 Task: Search one way flight ticket for 1 adult, 5 children, 2 infants in seat and 1 infant on lap in first from Aspen: Aspen/pitkin County Airport (sardy Field) to Riverton: Central Wyoming Regional Airport (was Riverton Regional) on 5-4-2023. Choice of flights is Frontier. Number of bags: 7 checked bags. Price is upto 77000. Outbound departure time preference is 20:15.
Action: Mouse moved to (318, 301)
Screenshot: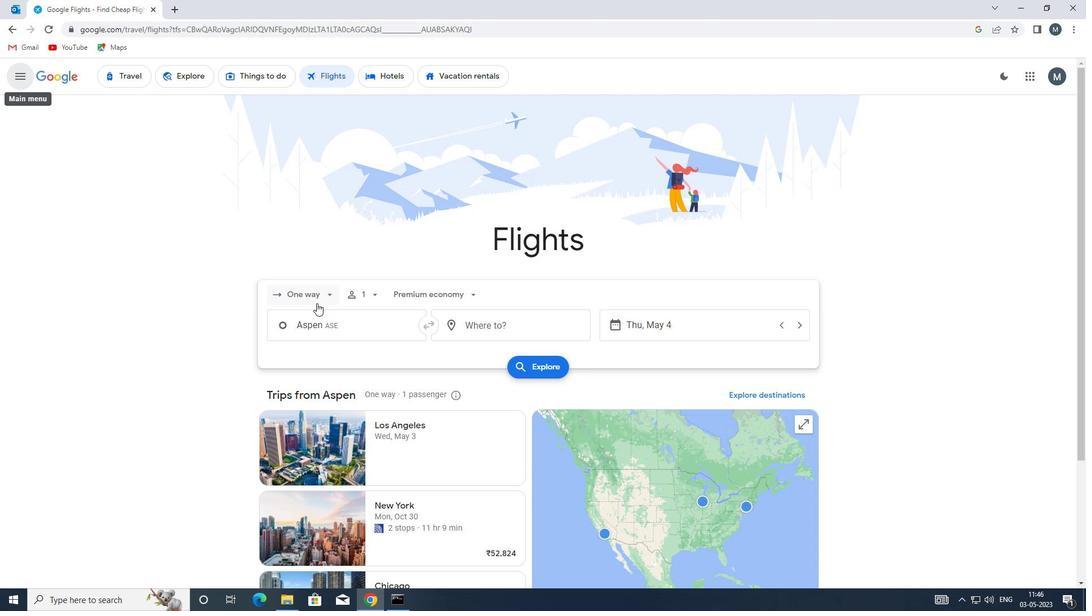 
Action: Mouse pressed left at (318, 301)
Screenshot: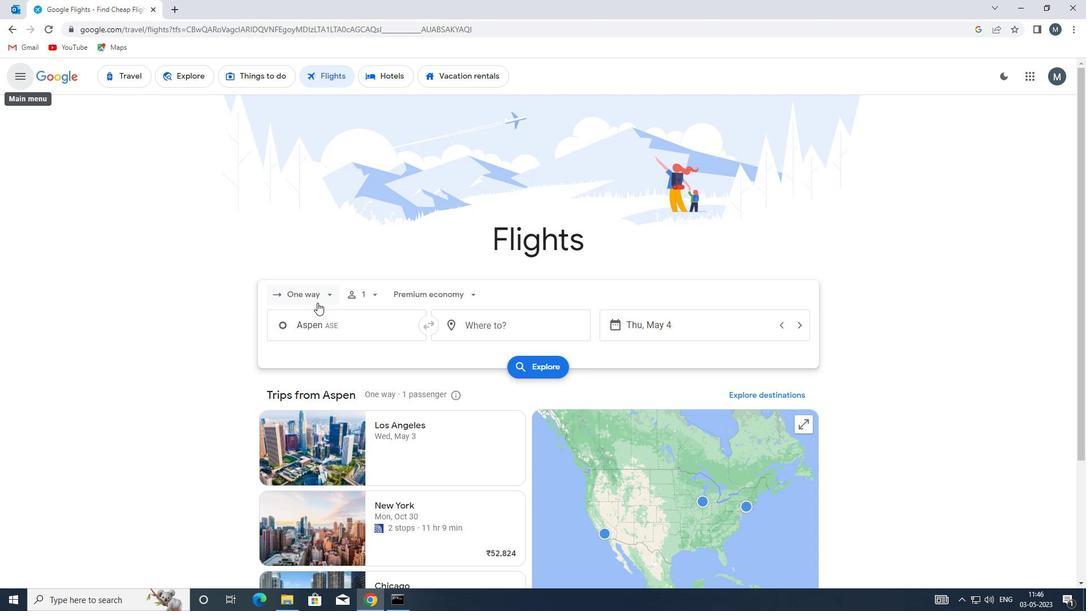 
Action: Mouse moved to (322, 349)
Screenshot: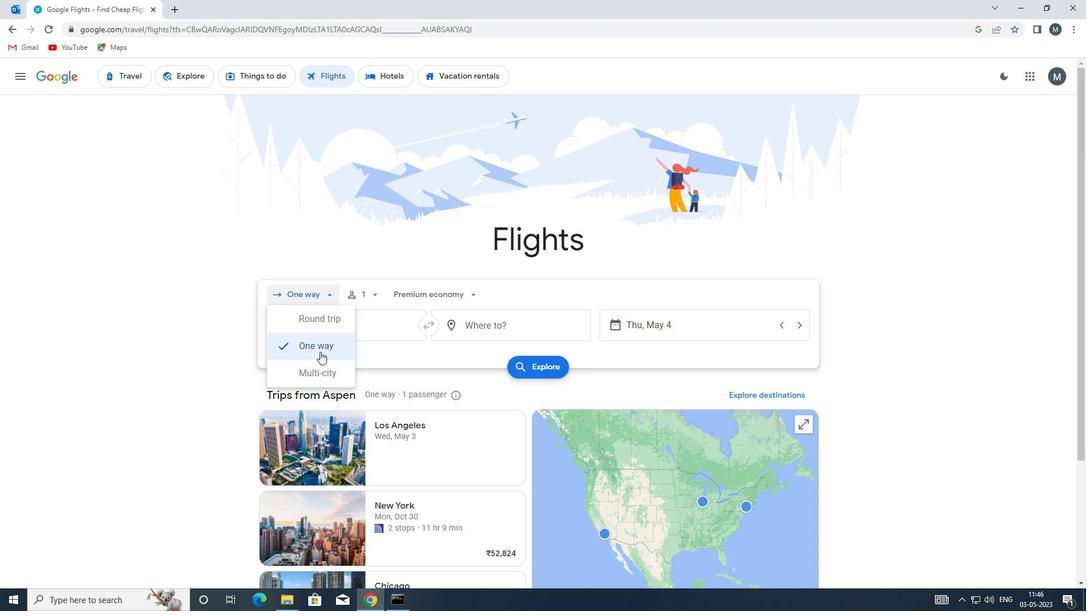 
Action: Mouse pressed left at (322, 349)
Screenshot: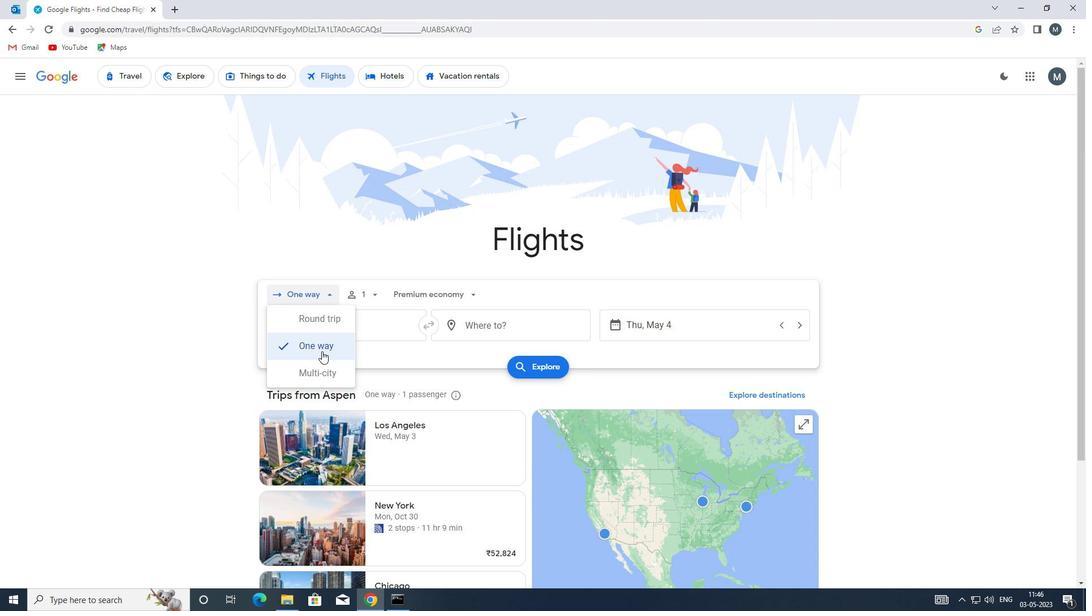 
Action: Mouse moved to (369, 296)
Screenshot: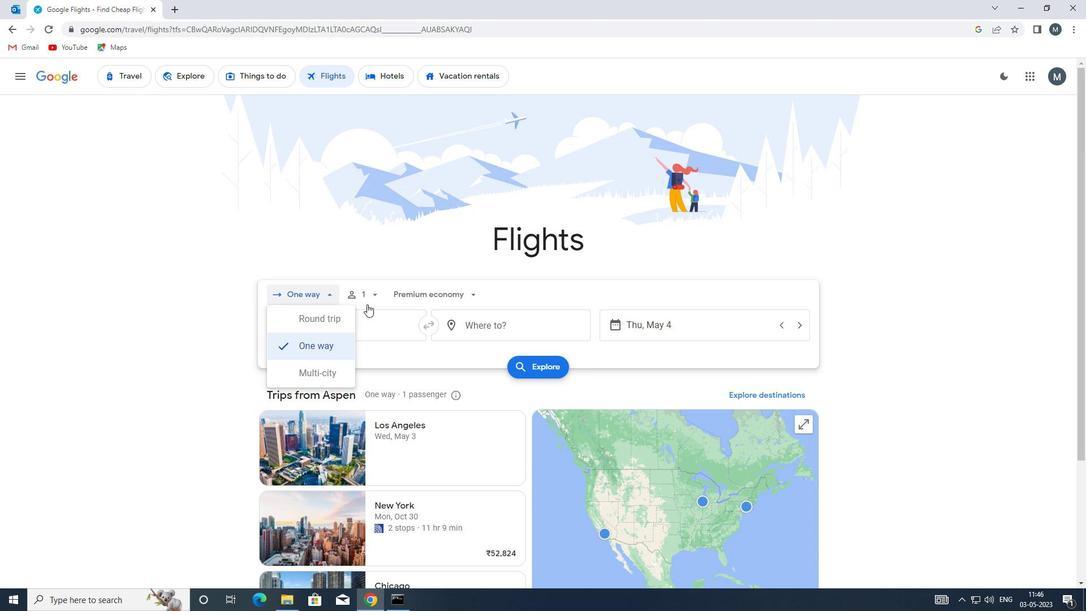 
Action: Mouse pressed left at (369, 296)
Screenshot: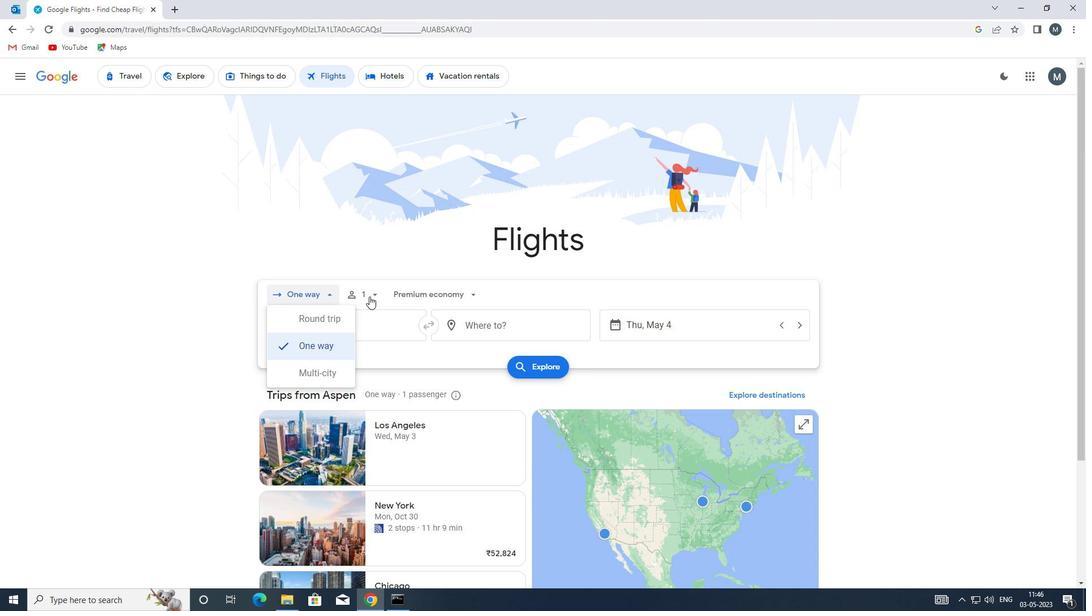 
Action: Mouse moved to (462, 354)
Screenshot: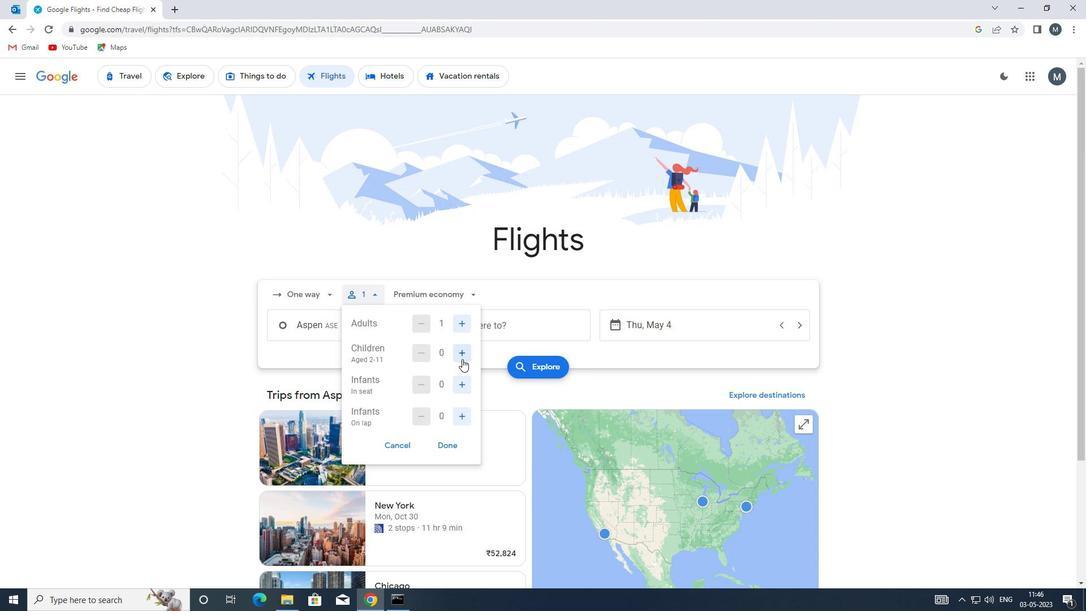 
Action: Mouse pressed left at (462, 354)
Screenshot: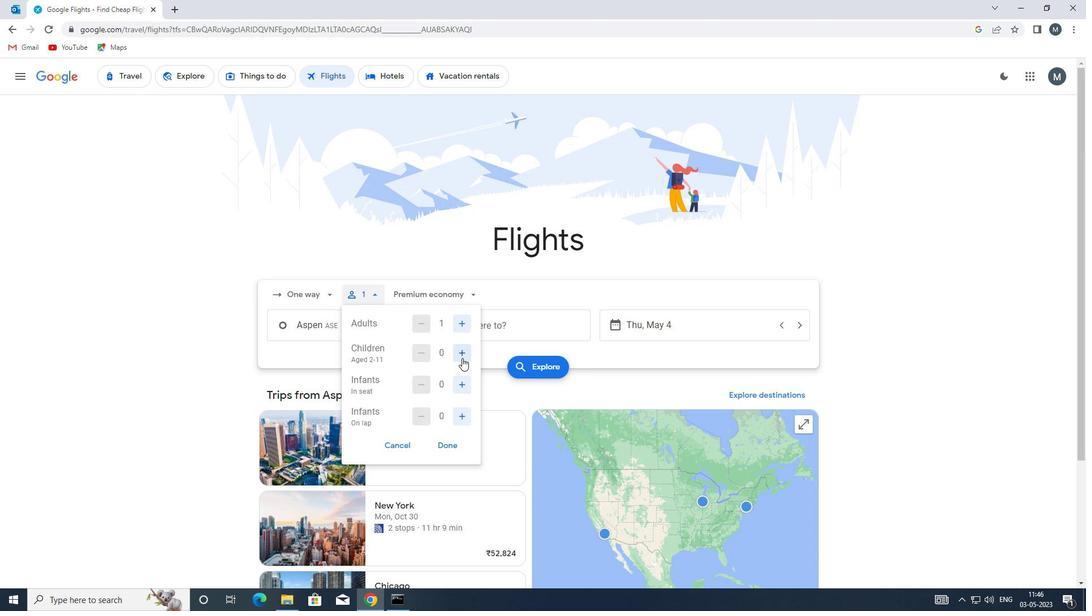 
Action: Mouse pressed left at (462, 354)
Screenshot: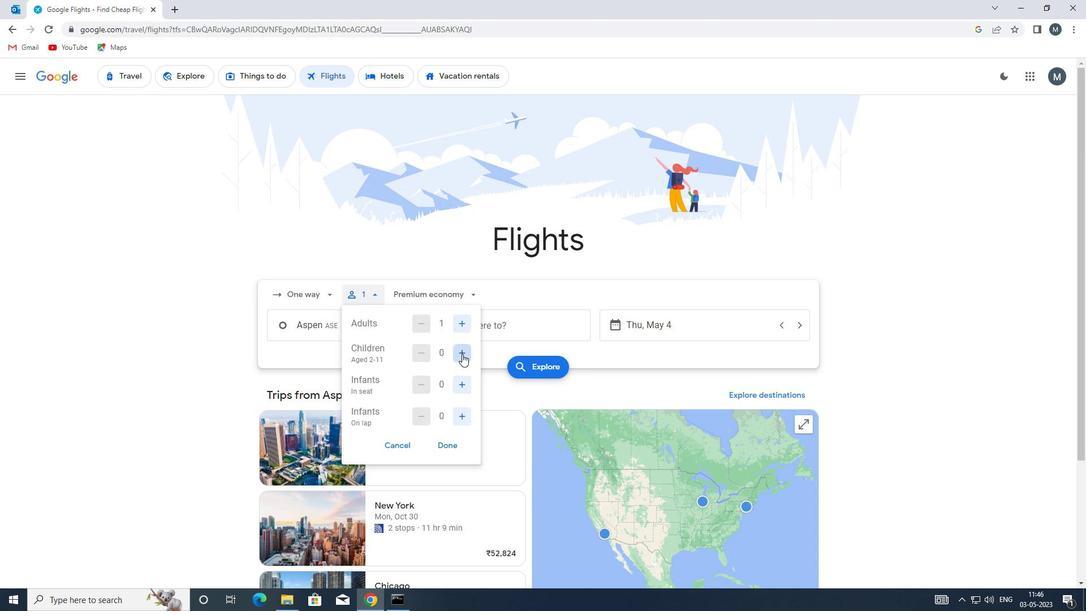 
Action: Mouse moved to (462, 354)
Screenshot: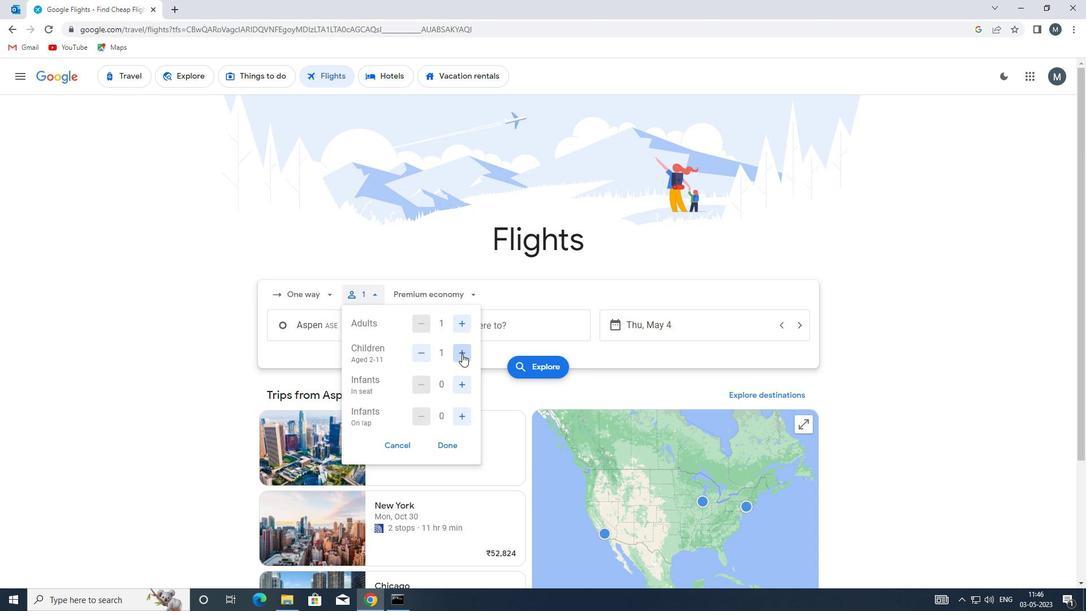 
Action: Mouse pressed left at (462, 354)
Screenshot: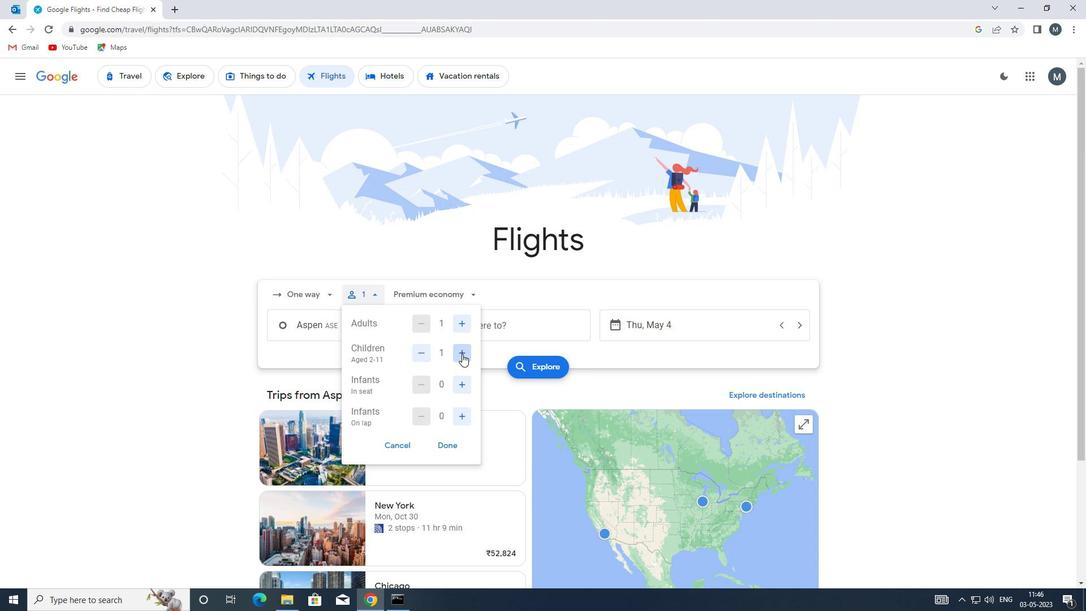 
Action: Mouse pressed left at (462, 354)
Screenshot: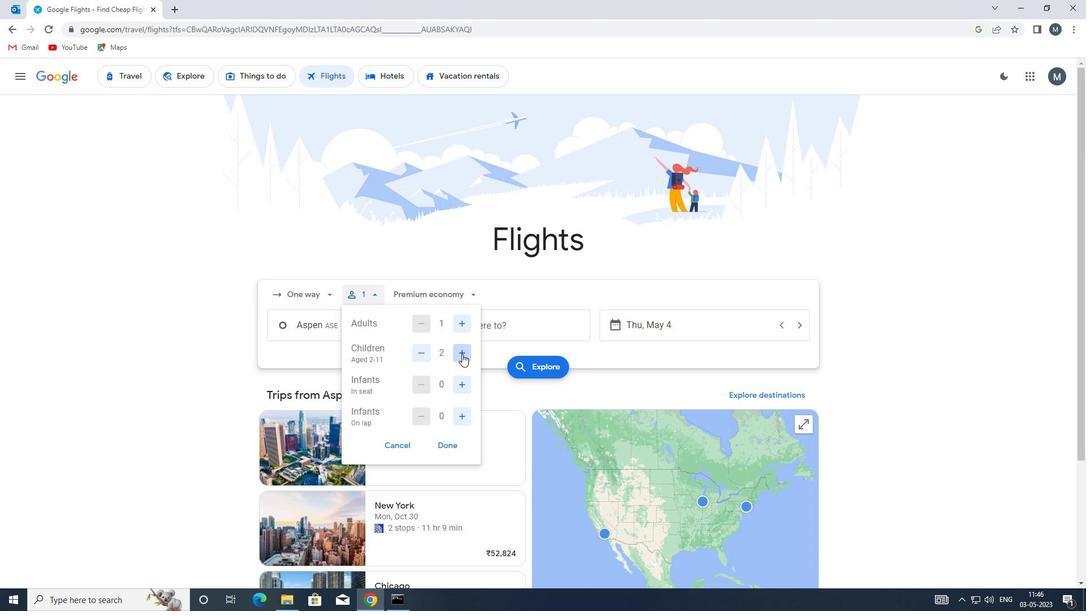 
Action: Mouse moved to (461, 354)
Screenshot: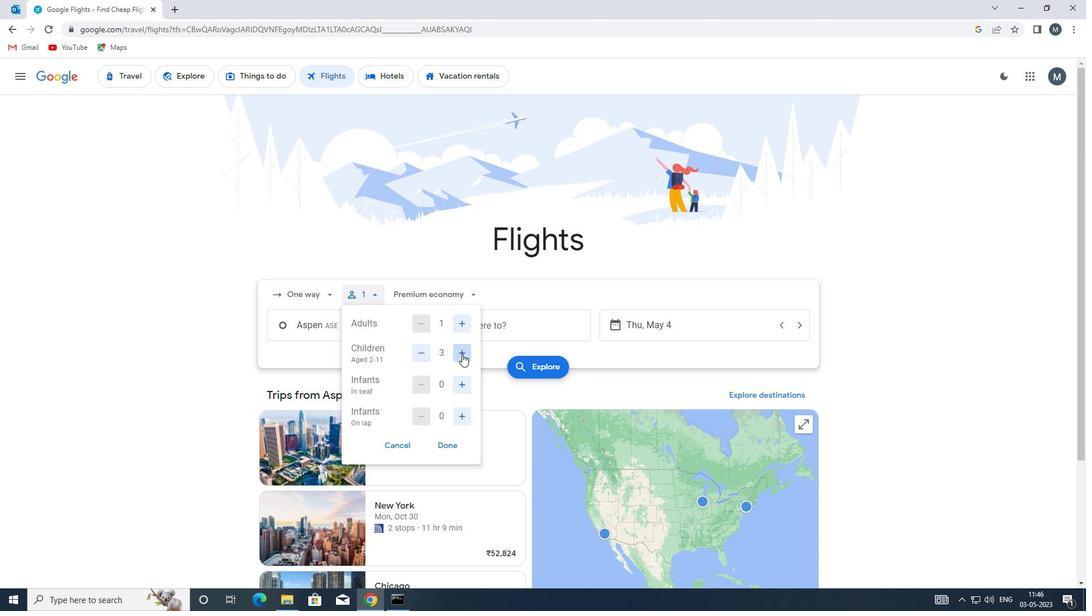 
Action: Mouse pressed left at (461, 354)
Screenshot: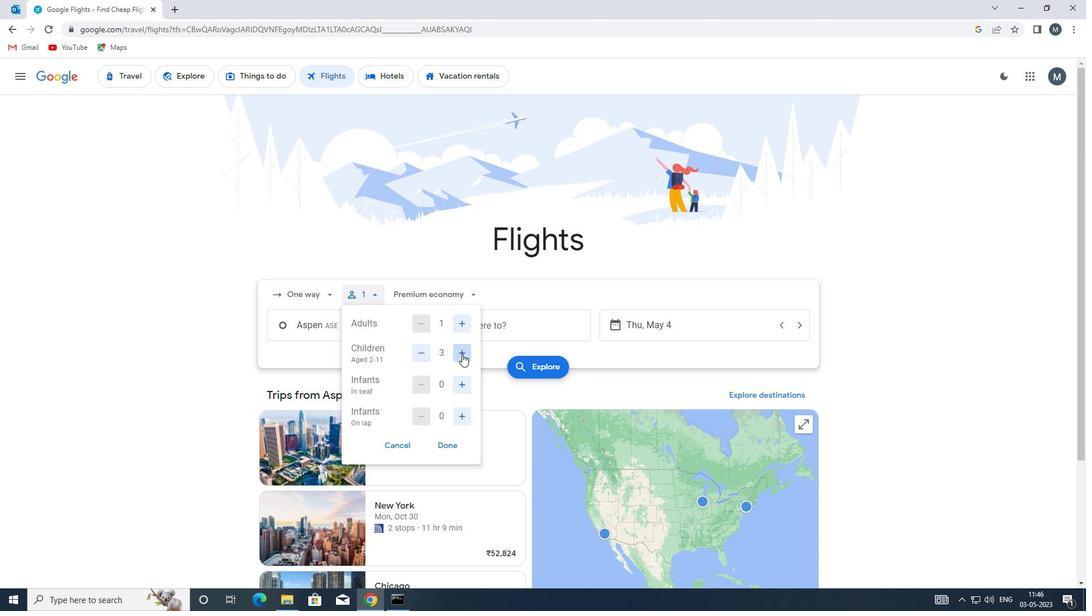 
Action: Mouse moved to (457, 386)
Screenshot: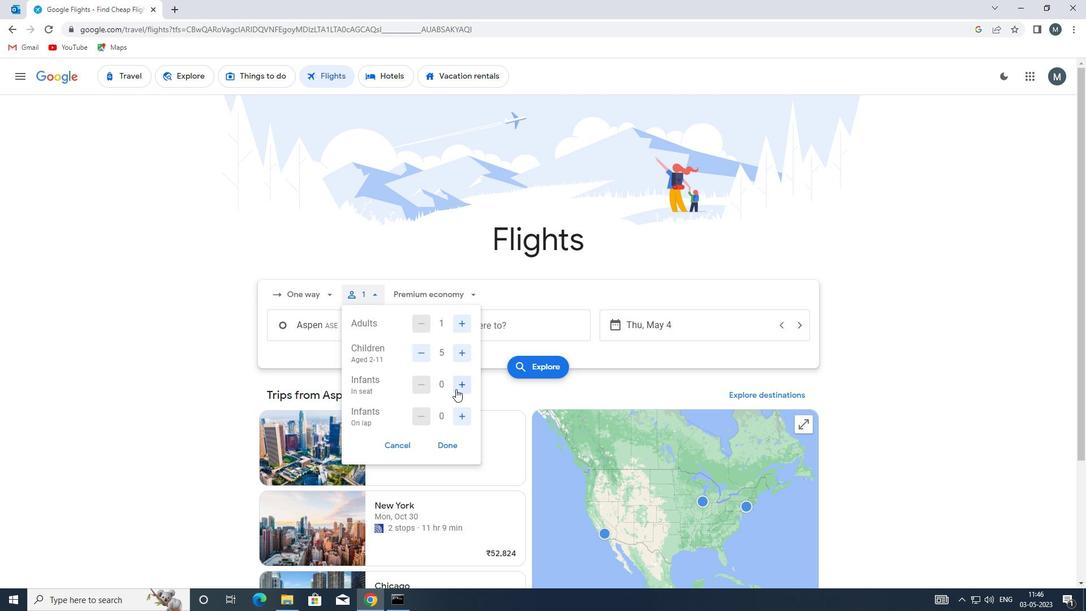 
Action: Mouse pressed left at (457, 386)
Screenshot: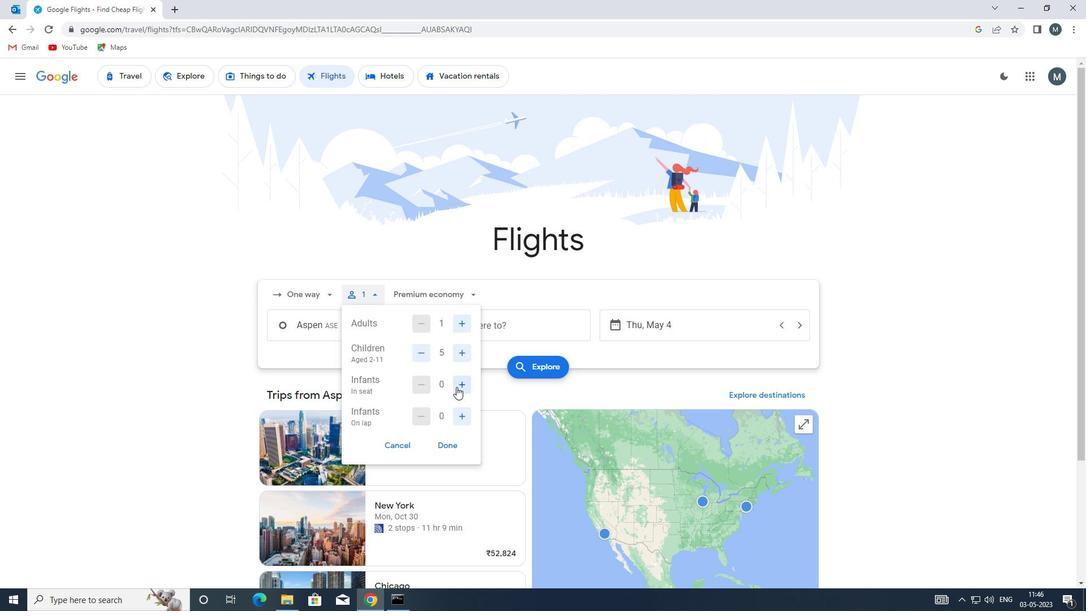 
Action: Mouse pressed left at (457, 386)
Screenshot: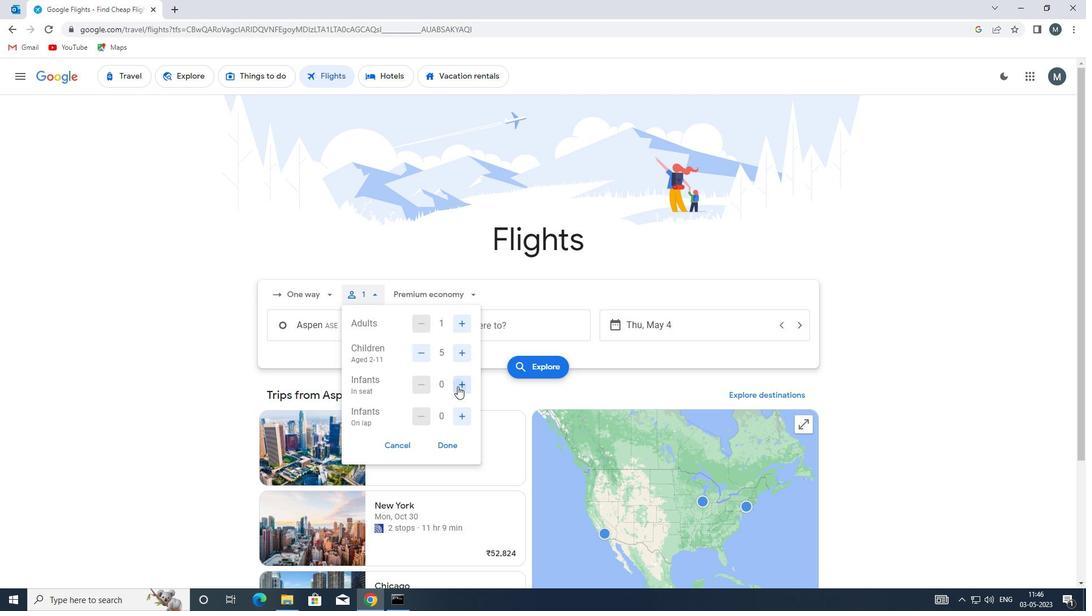 
Action: Mouse moved to (461, 418)
Screenshot: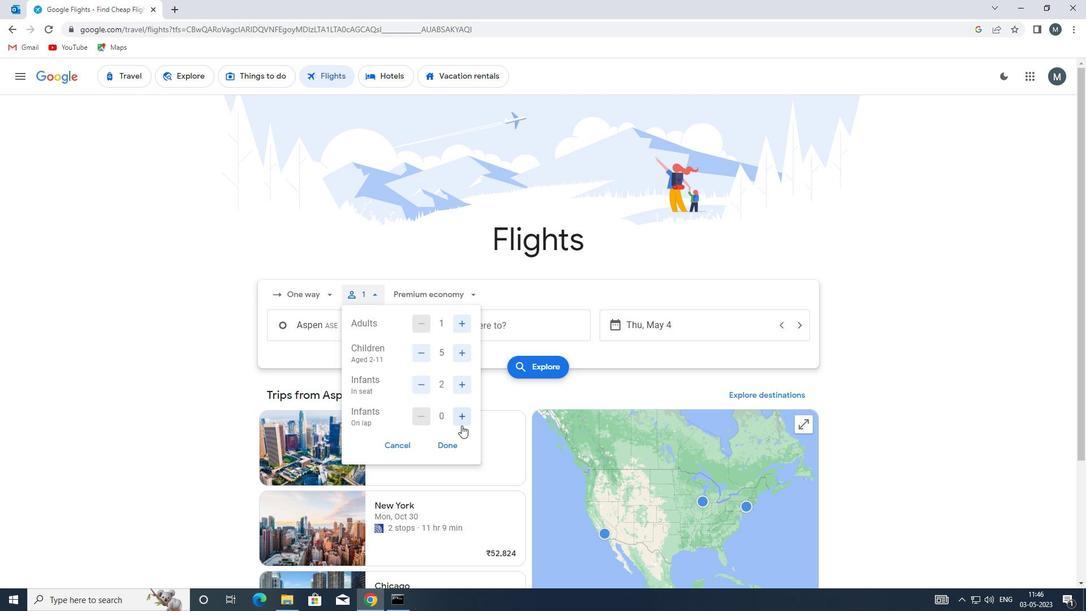 
Action: Mouse pressed left at (461, 418)
Screenshot: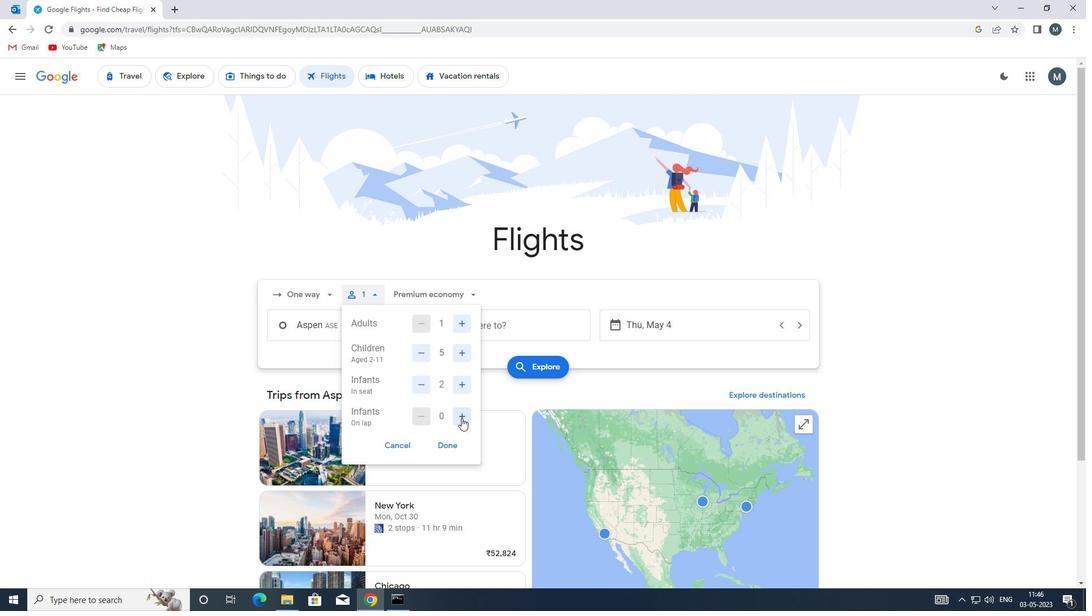 
Action: Mouse moved to (422, 385)
Screenshot: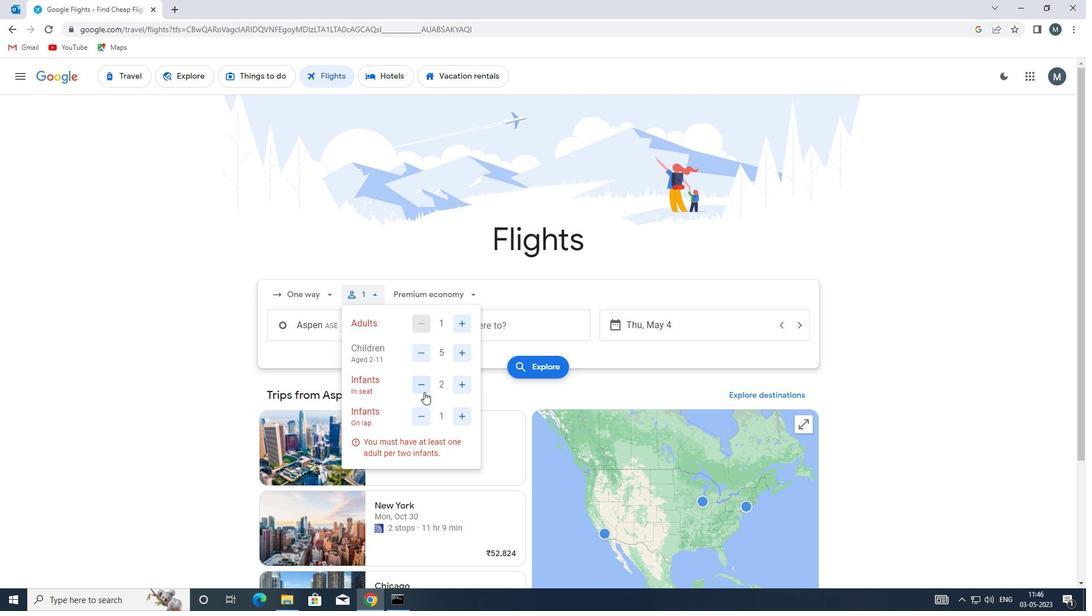 
Action: Mouse pressed left at (422, 385)
Screenshot: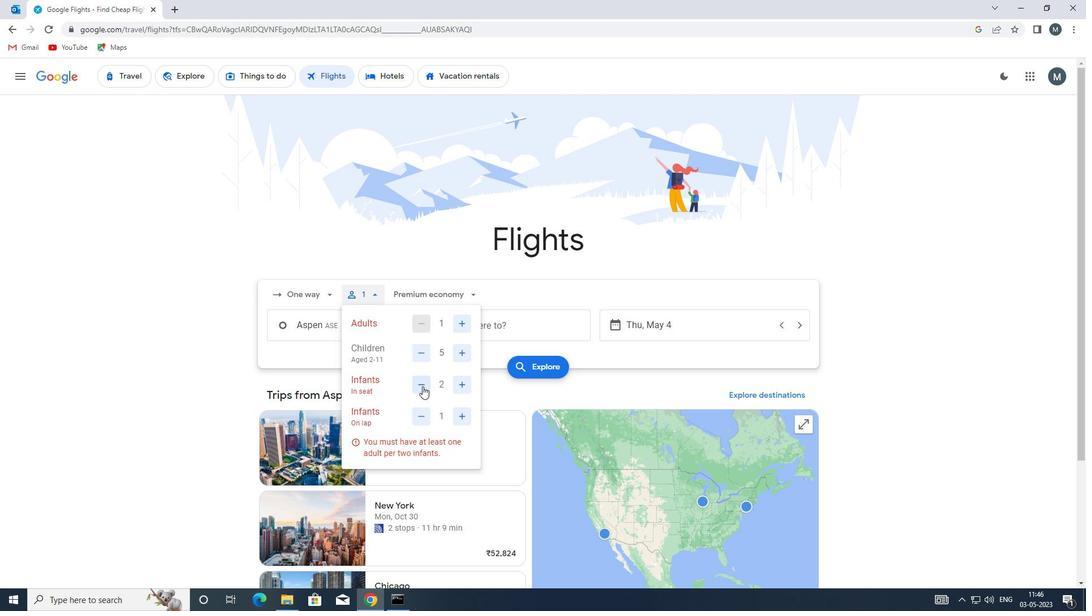 
Action: Mouse moved to (446, 442)
Screenshot: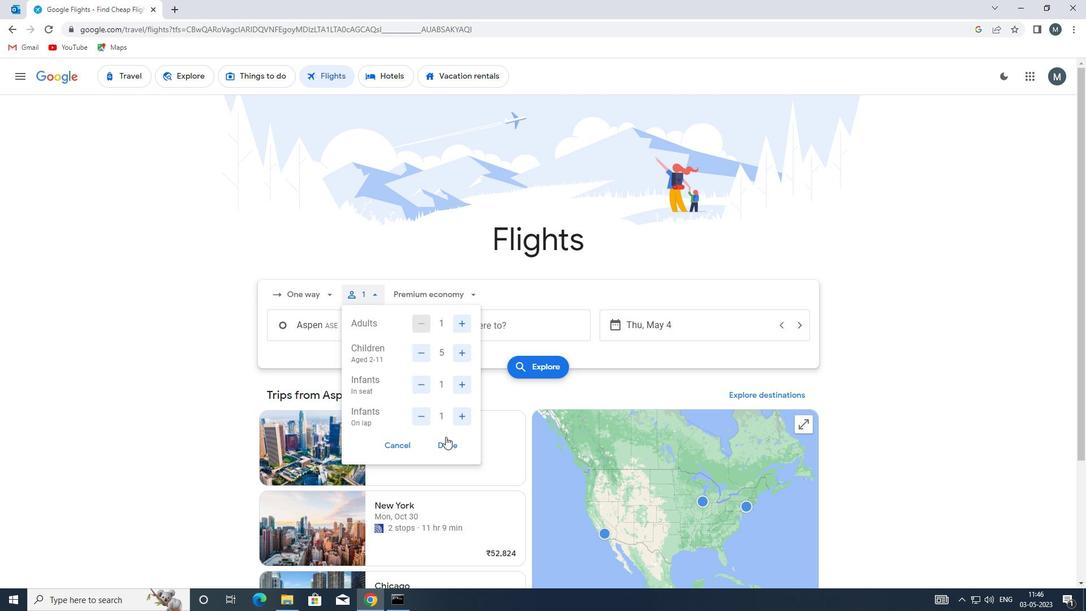 
Action: Mouse pressed left at (446, 442)
Screenshot: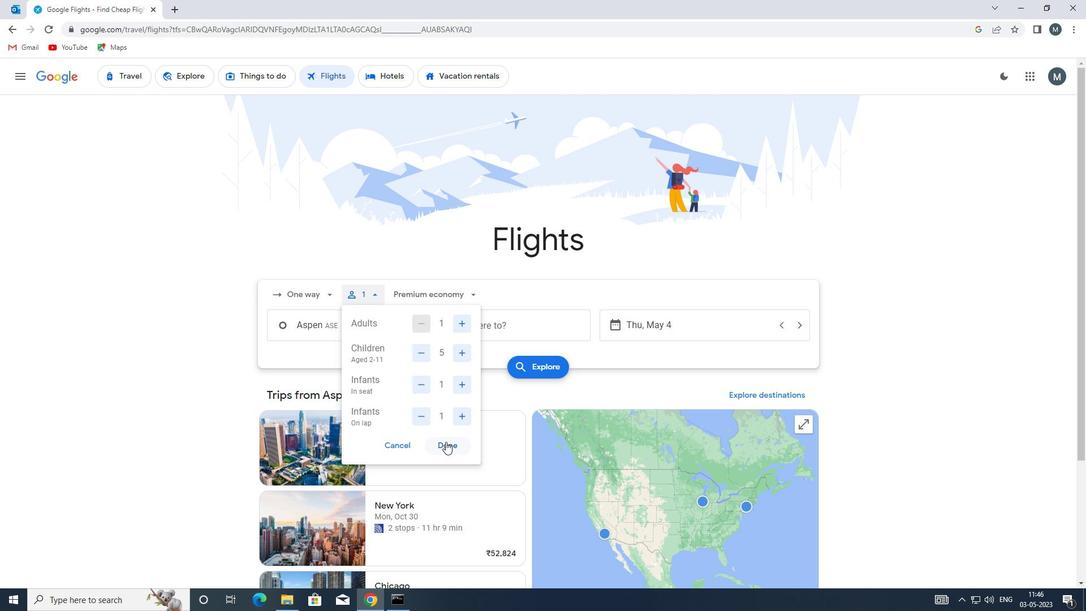 
Action: Mouse moved to (459, 298)
Screenshot: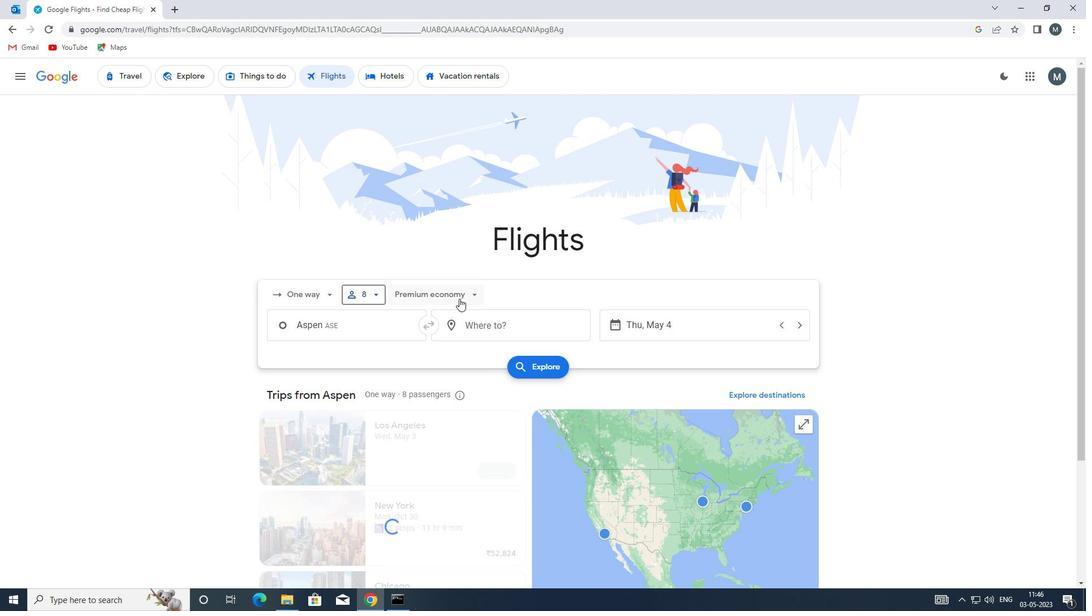 
Action: Mouse pressed left at (459, 298)
Screenshot: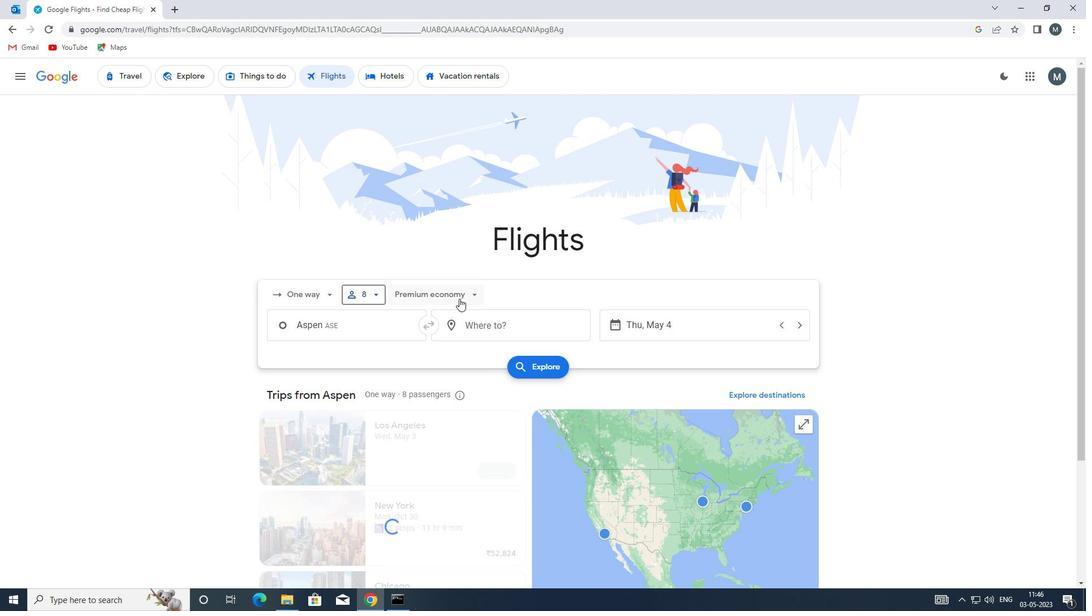 
Action: Mouse moved to (437, 400)
Screenshot: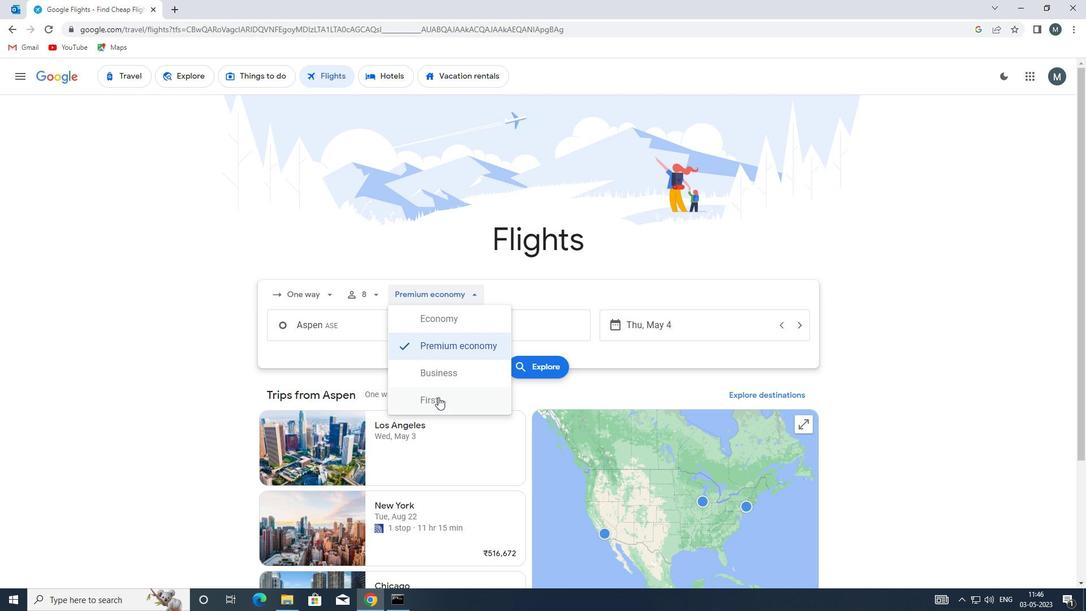 
Action: Mouse pressed left at (437, 400)
Screenshot: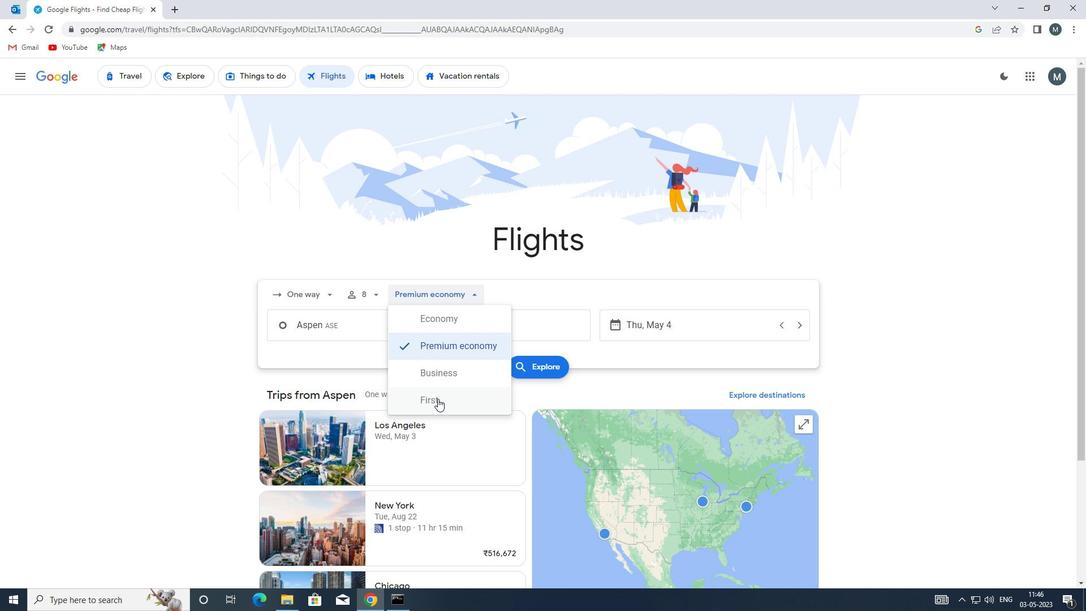 
Action: Mouse moved to (365, 335)
Screenshot: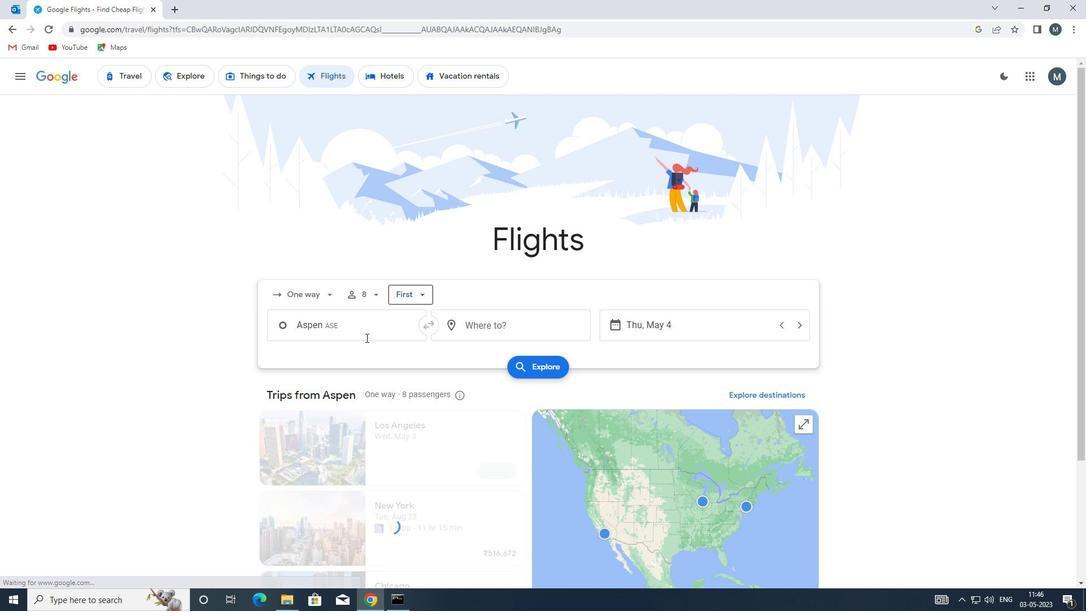 
Action: Mouse pressed left at (365, 335)
Screenshot: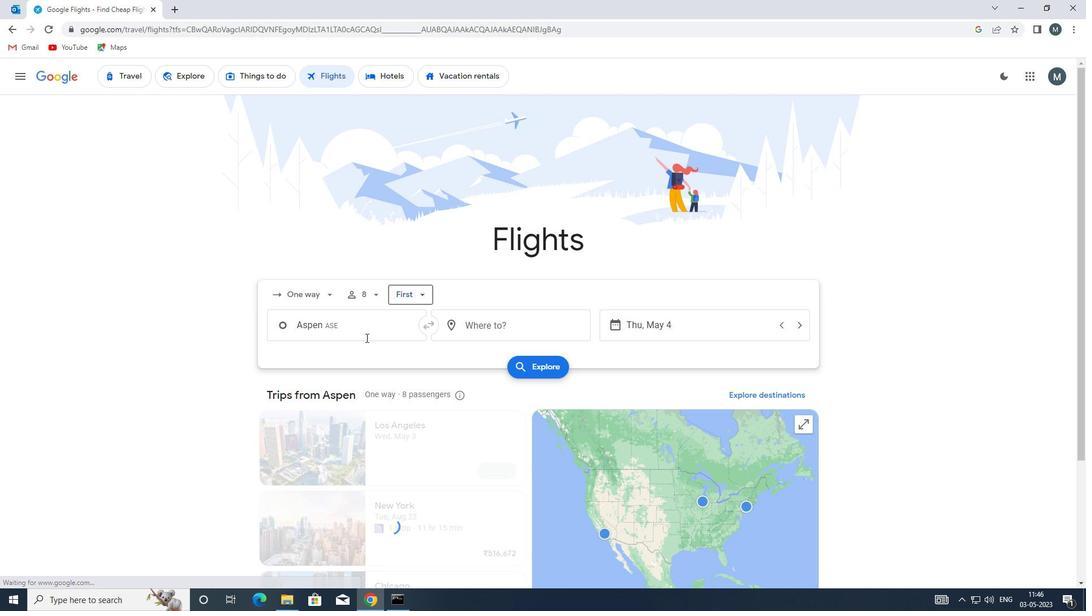
Action: Key pressed <Key.enter>
Screenshot: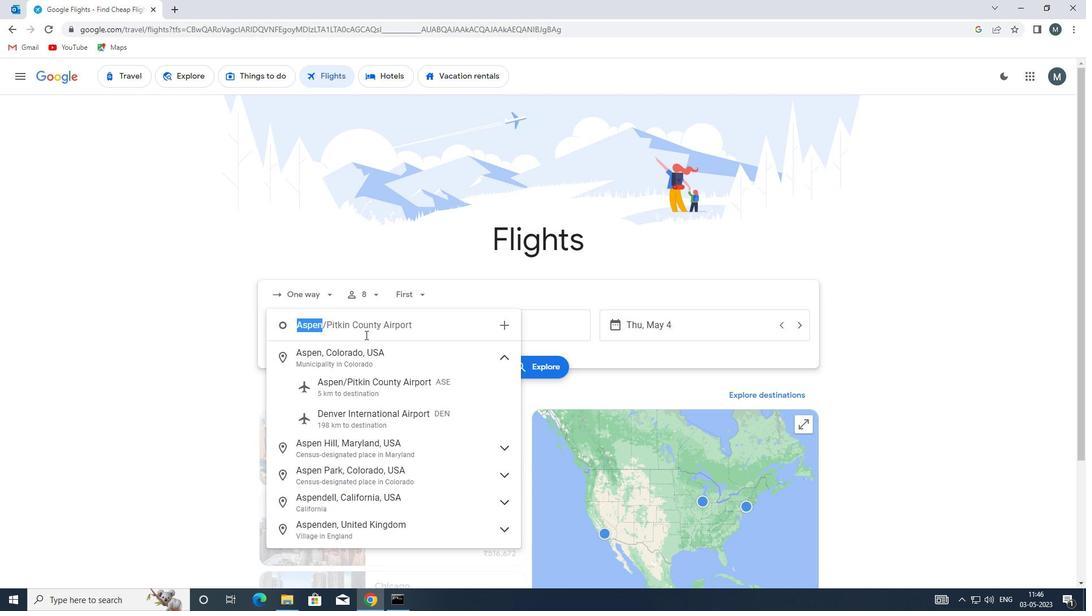 
Action: Mouse moved to (499, 322)
Screenshot: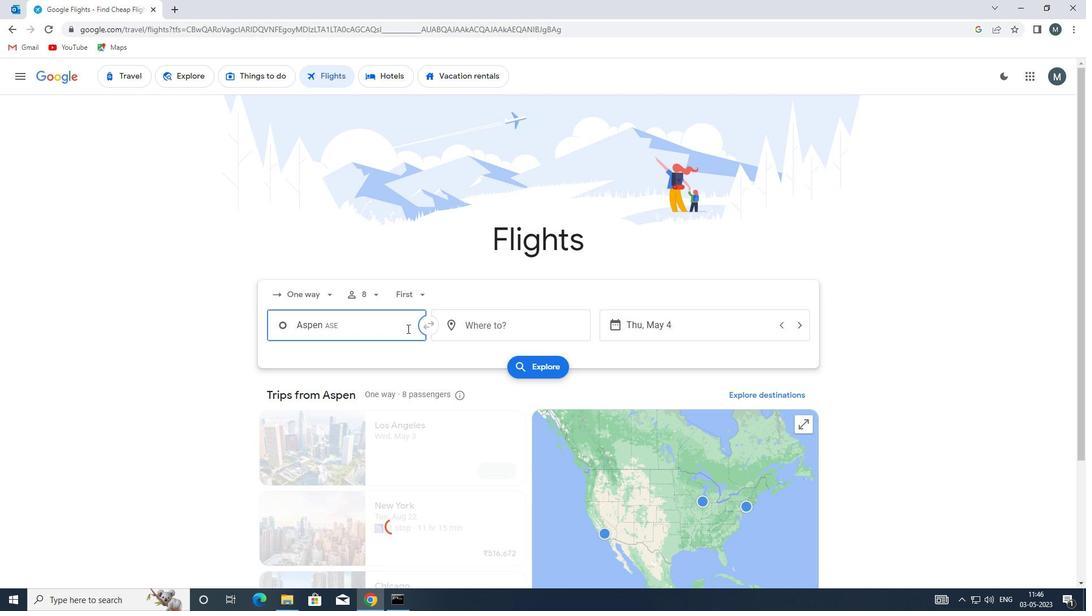 
Action: Mouse pressed left at (499, 322)
Screenshot: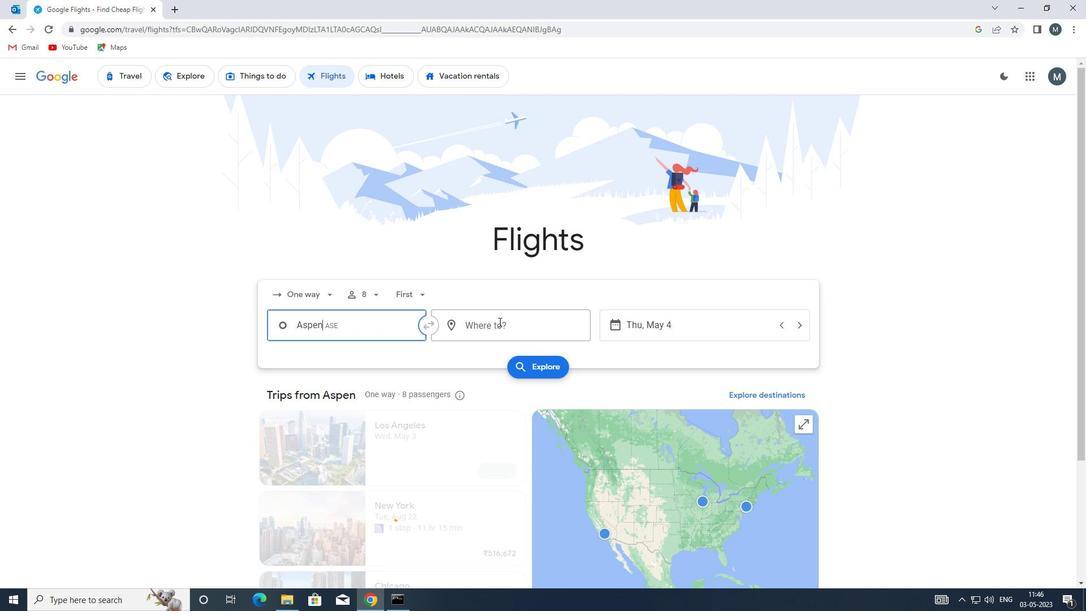 
Action: Key pressed riw
Screenshot: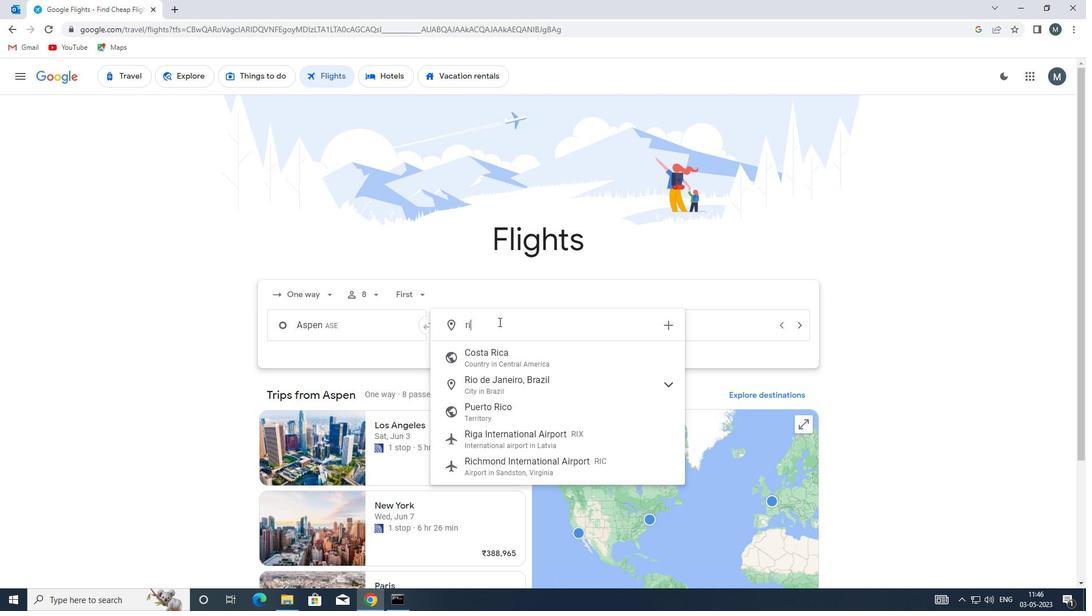 
Action: Mouse moved to (530, 354)
Screenshot: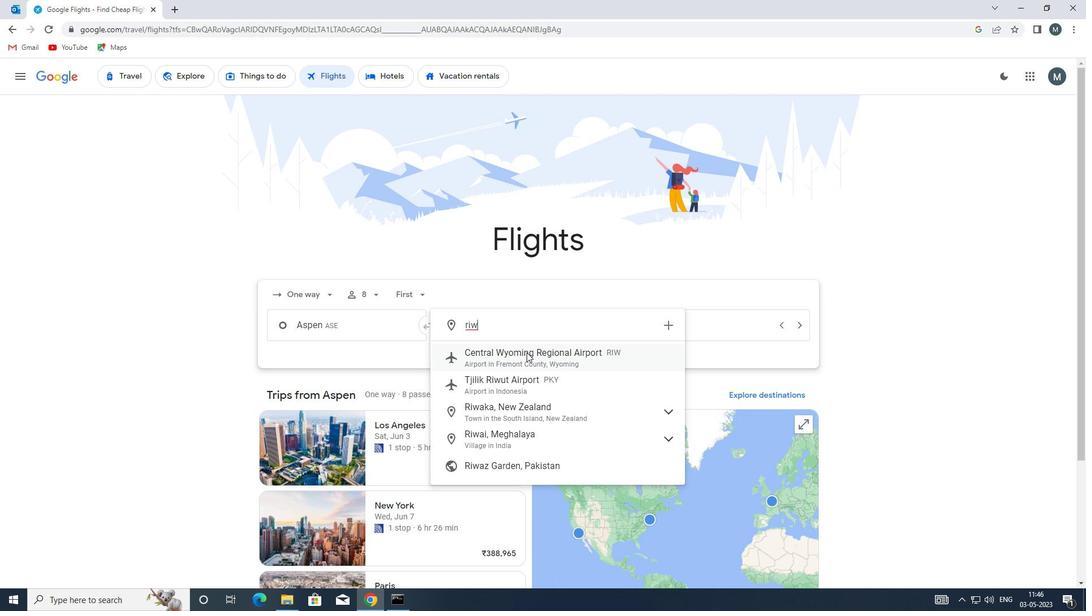 
Action: Mouse pressed left at (530, 354)
Screenshot: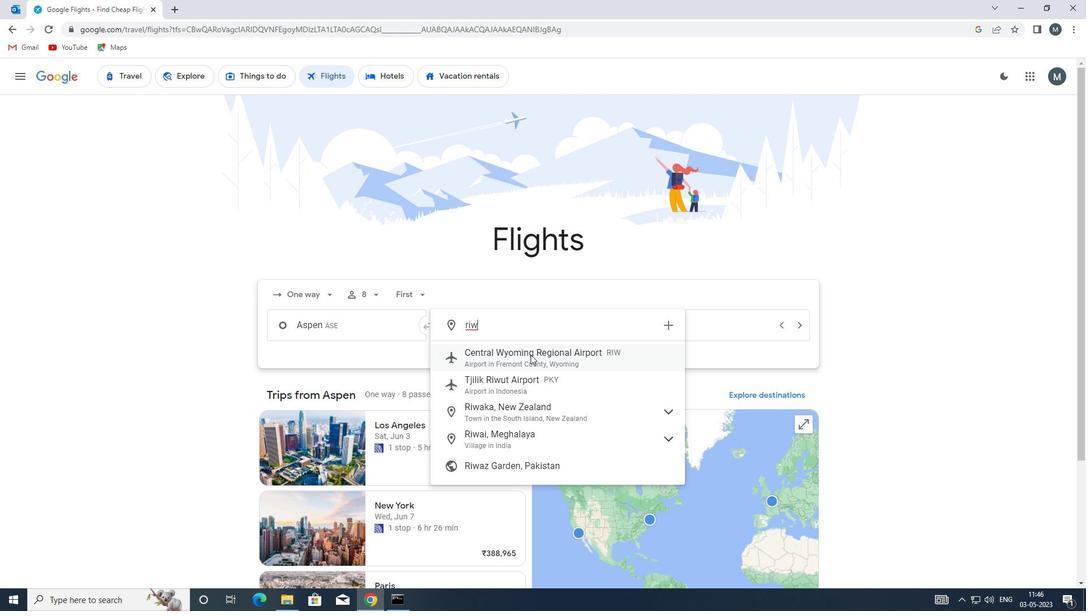 
Action: Mouse moved to (654, 317)
Screenshot: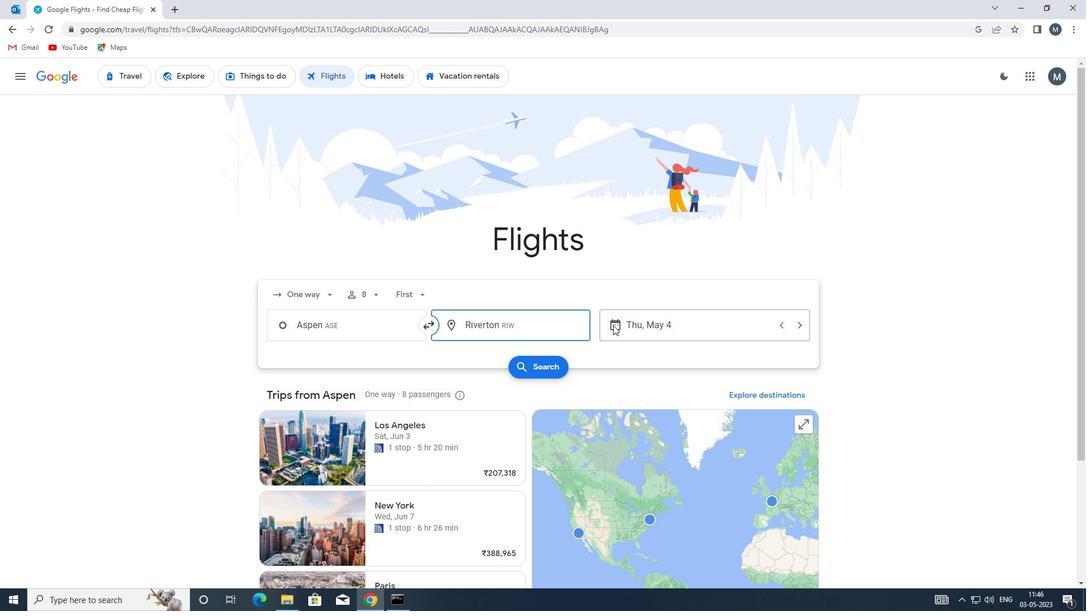 
Action: Mouse pressed left at (654, 317)
Screenshot: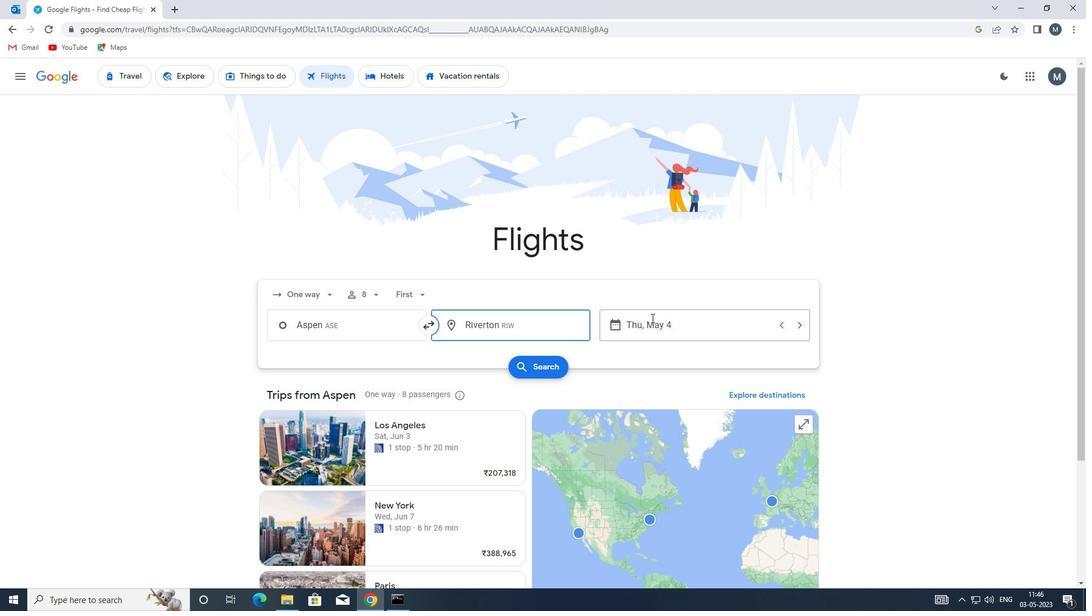 
Action: Mouse moved to (517, 379)
Screenshot: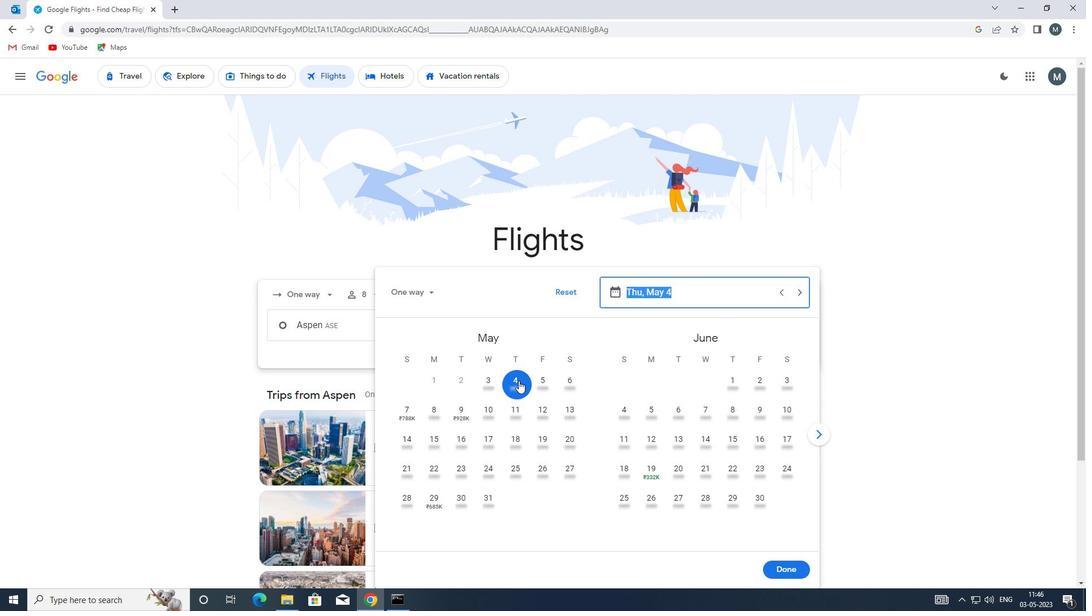 
Action: Mouse pressed left at (517, 379)
Screenshot: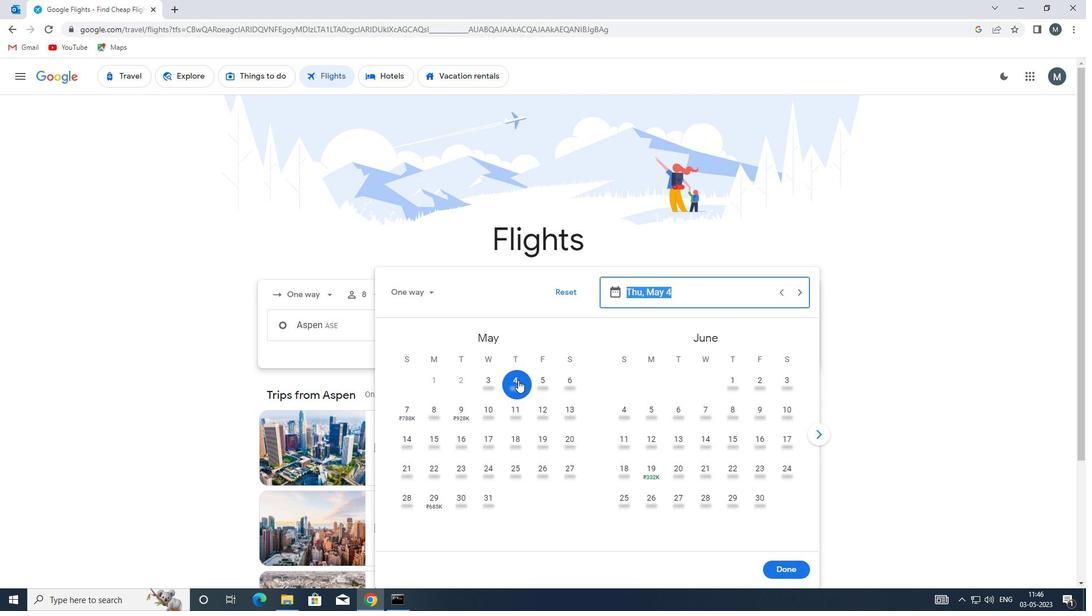 
Action: Mouse moved to (778, 569)
Screenshot: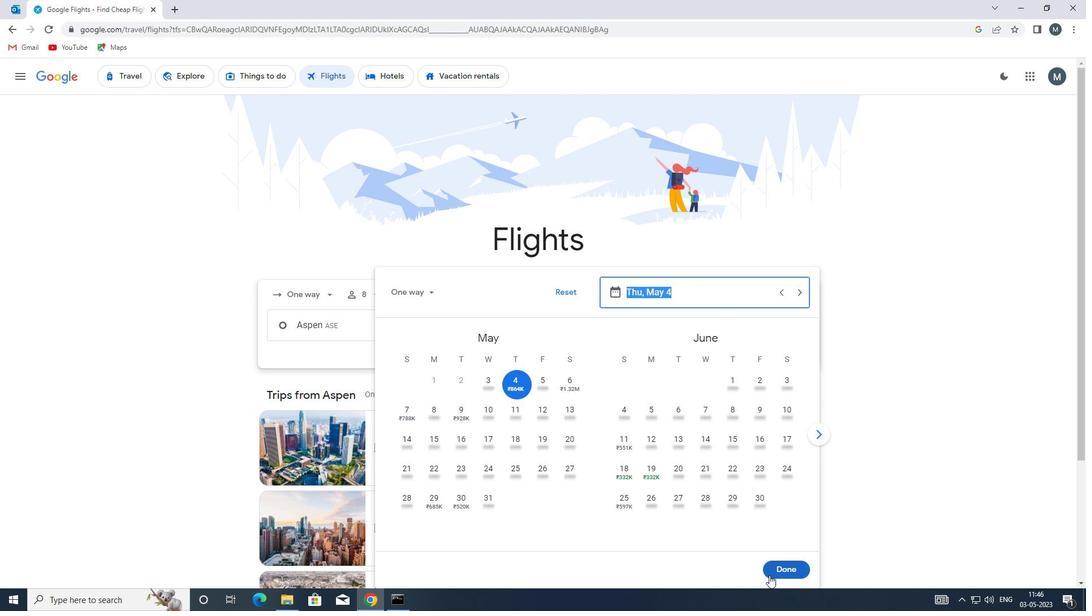 
Action: Mouse pressed left at (778, 569)
Screenshot: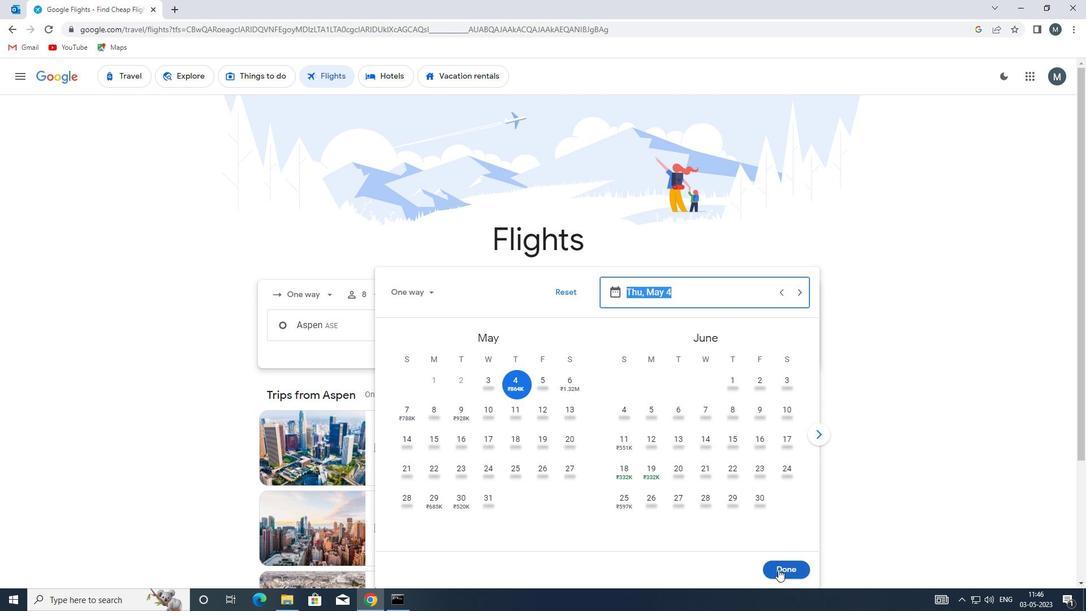 
Action: Mouse moved to (549, 370)
Screenshot: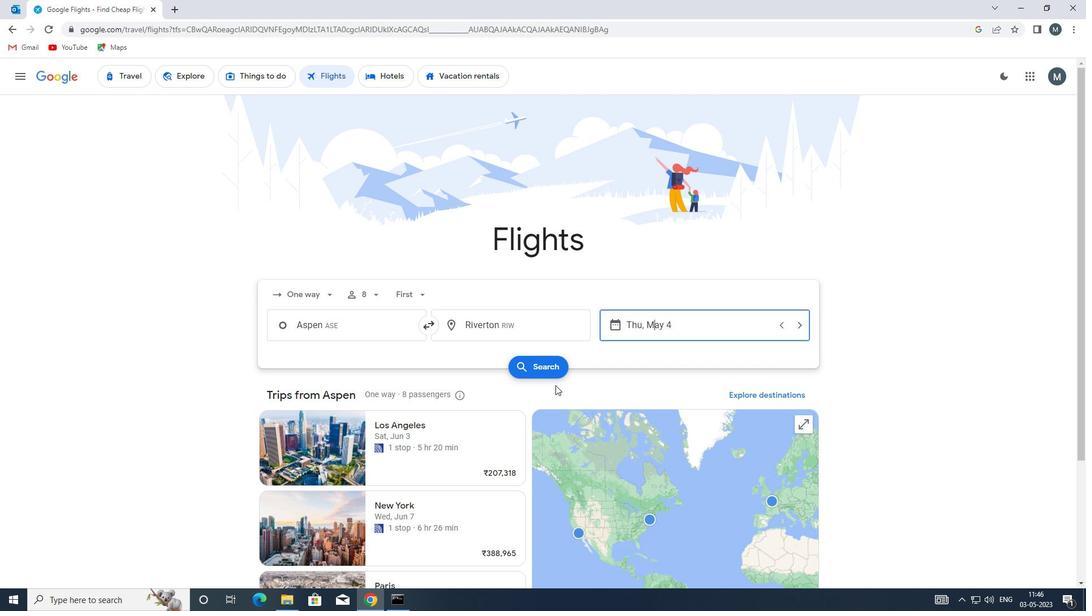 
Action: Mouse pressed left at (549, 370)
Screenshot: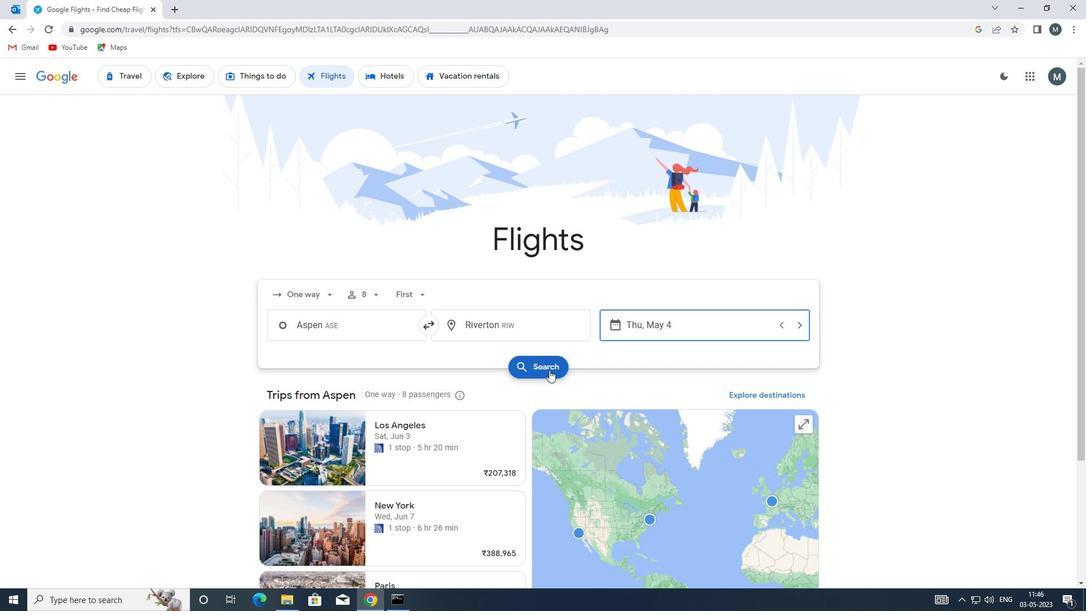 
Action: Mouse moved to (296, 177)
Screenshot: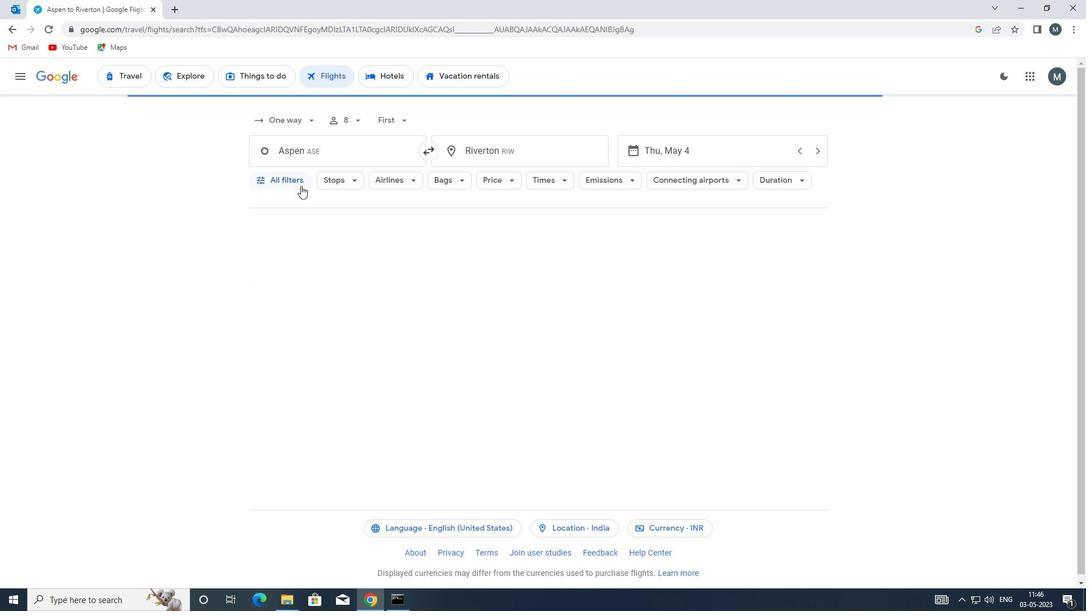
Action: Mouse pressed left at (296, 177)
Screenshot: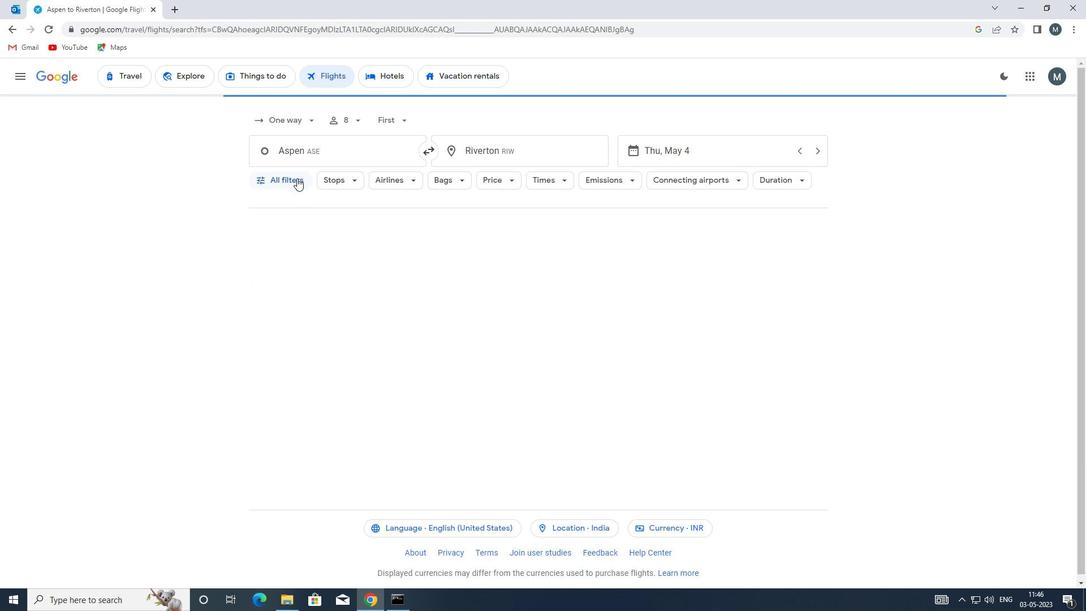 
Action: Mouse moved to (383, 350)
Screenshot: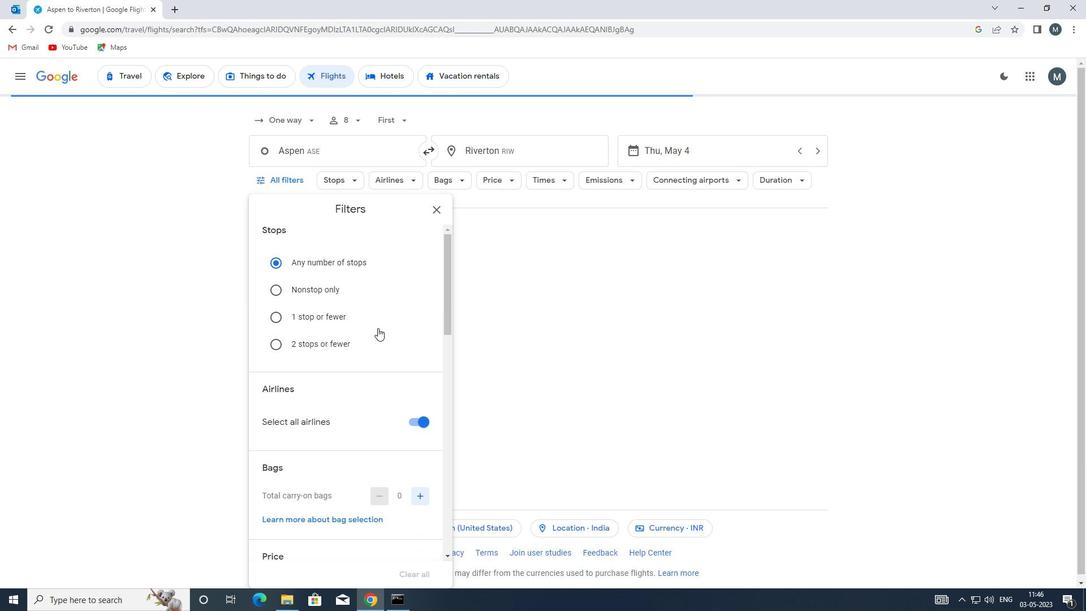 
Action: Mouse scrolled (383, 349) with delta (0, 0)
Screenshot: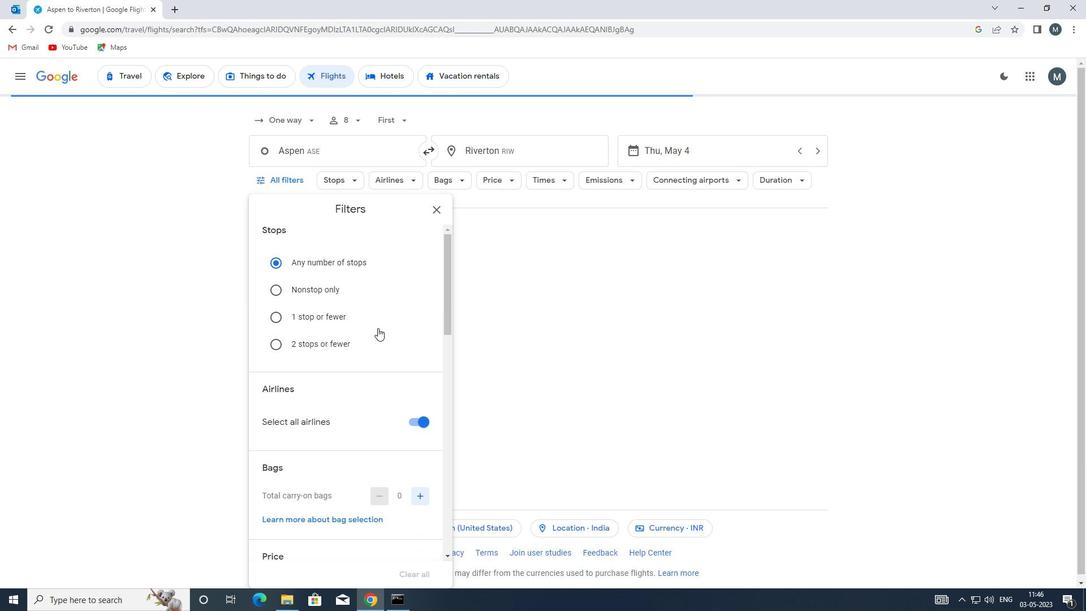 
Action: Mouse moved to (414, 358)
Screenshot: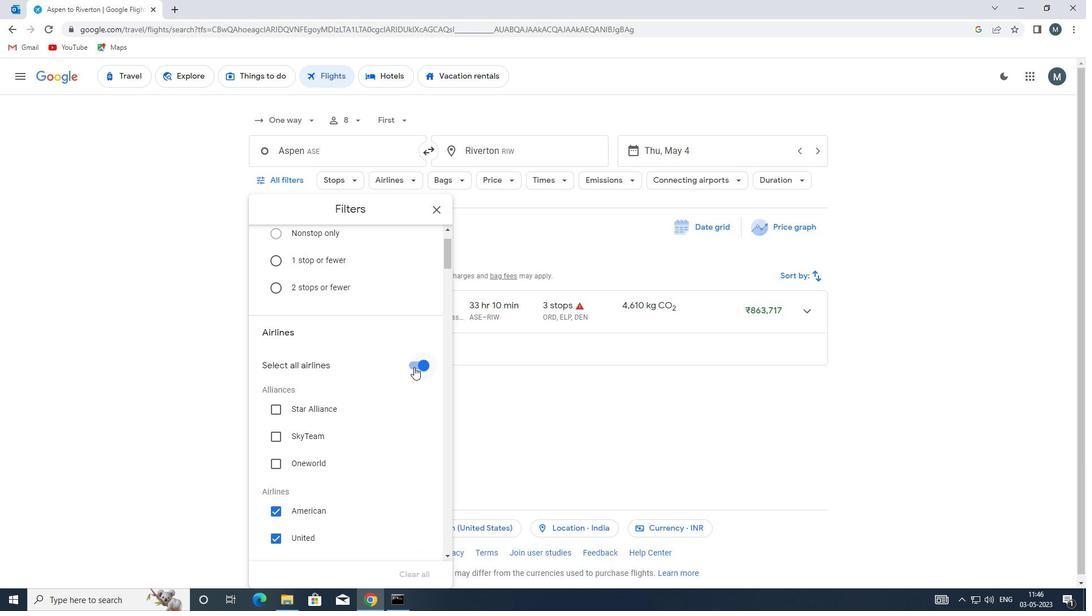 
Action: Mouse pressed left at (414, 358)
Screenshot: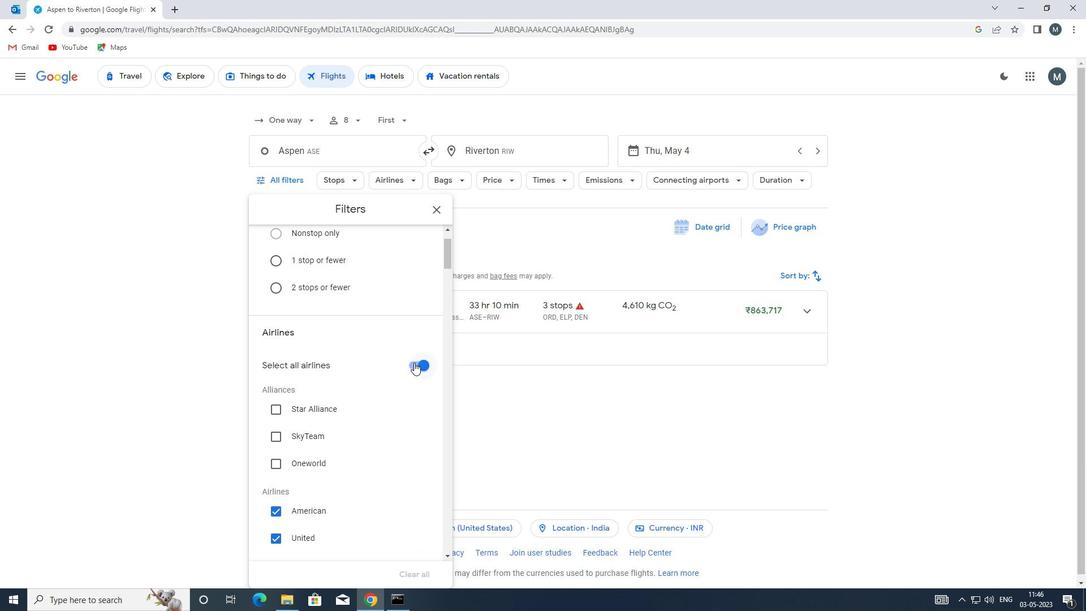 
Action: Mouse moved to (374, 364)
Screenshot: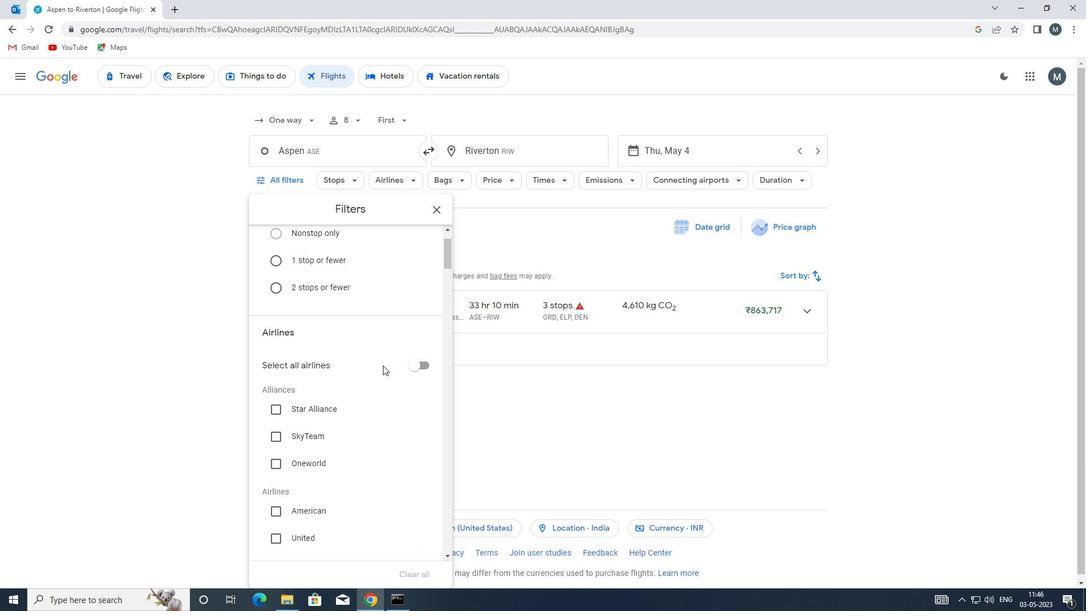 
Action: Mouse scrolled (374, 363) with delta (0, 0)
Screenshot: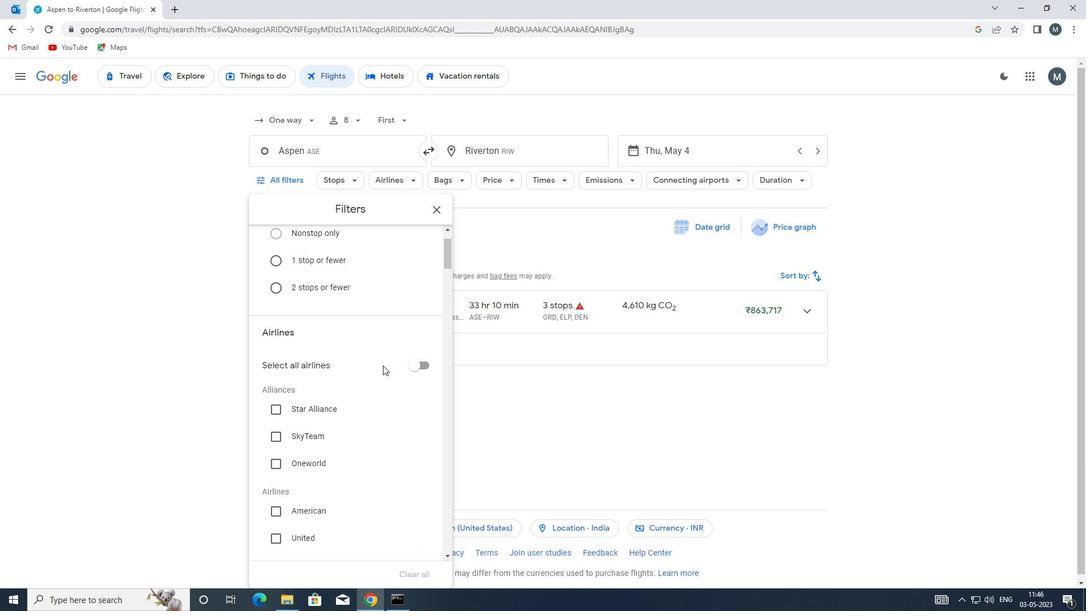 
Action: Mouse moved to (373, 364)
Screenshot: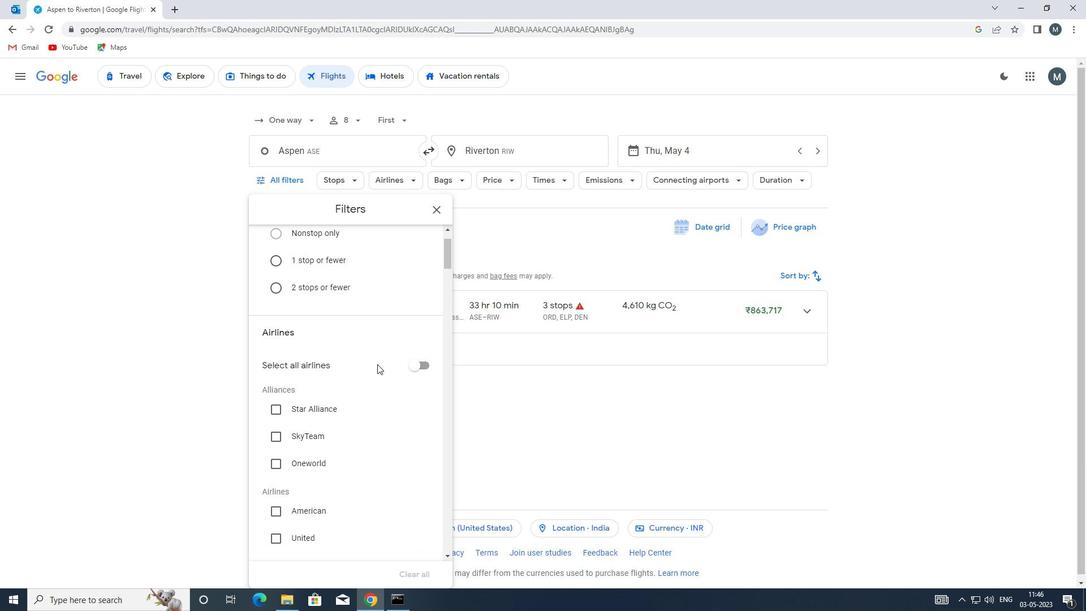 
Action: Mouse scrolled (373, 363) with delta (0, 0)
Screenshot: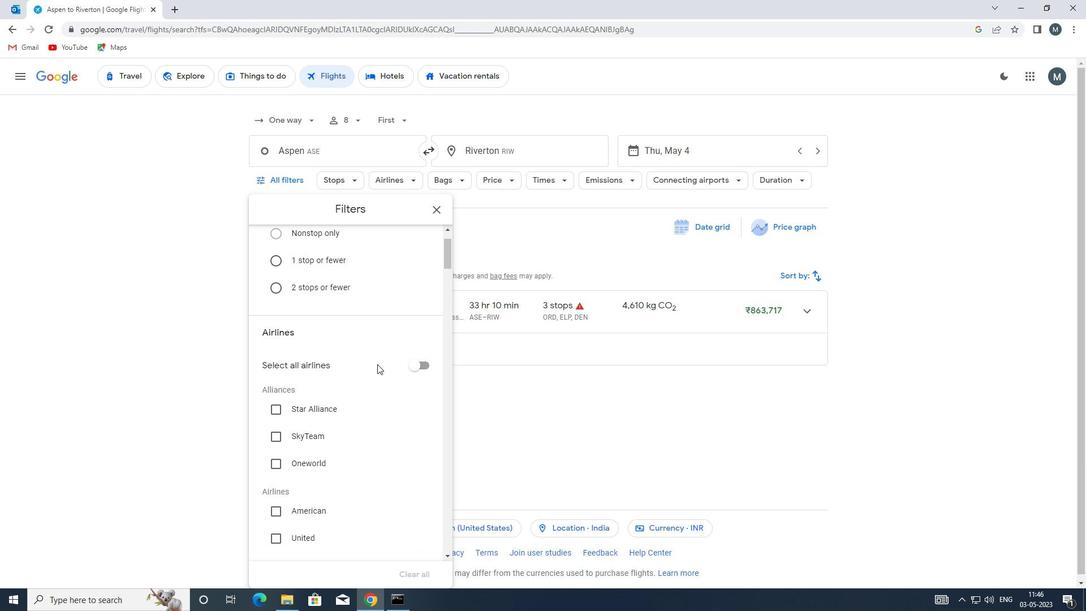 
Action: Mouse moved to (331, 384)
Screenshot: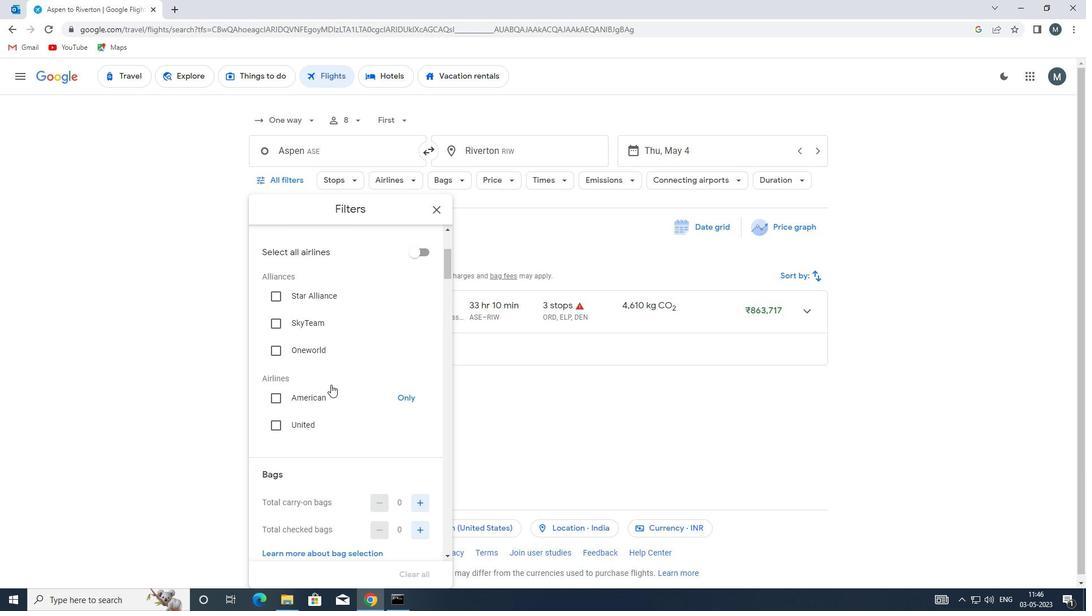 
Action: Mouse scrolled (331, 384) with delta (0, 0)
Screenshot: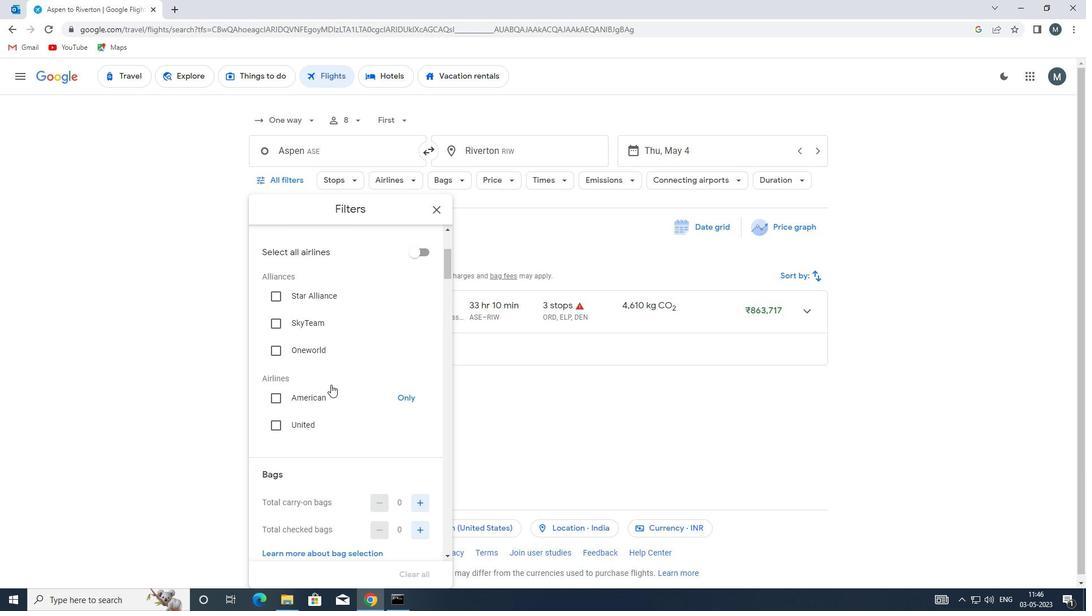
Action: Mouse moved to (387, 439)
Screenshot: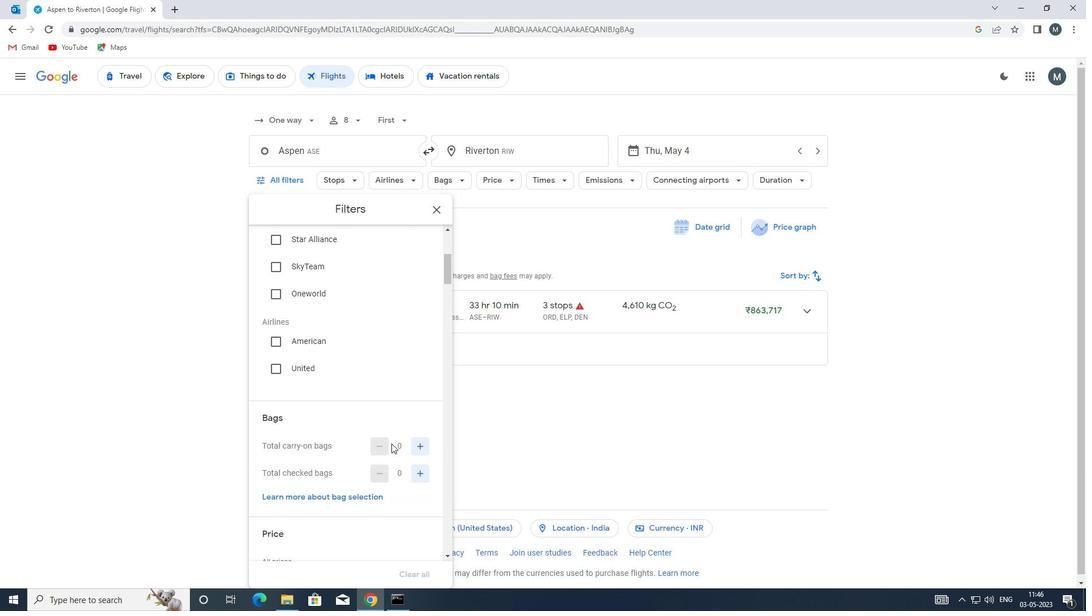 
Action: Mouse scrolled (387, 439) with delta (0, 0)
Screenshot: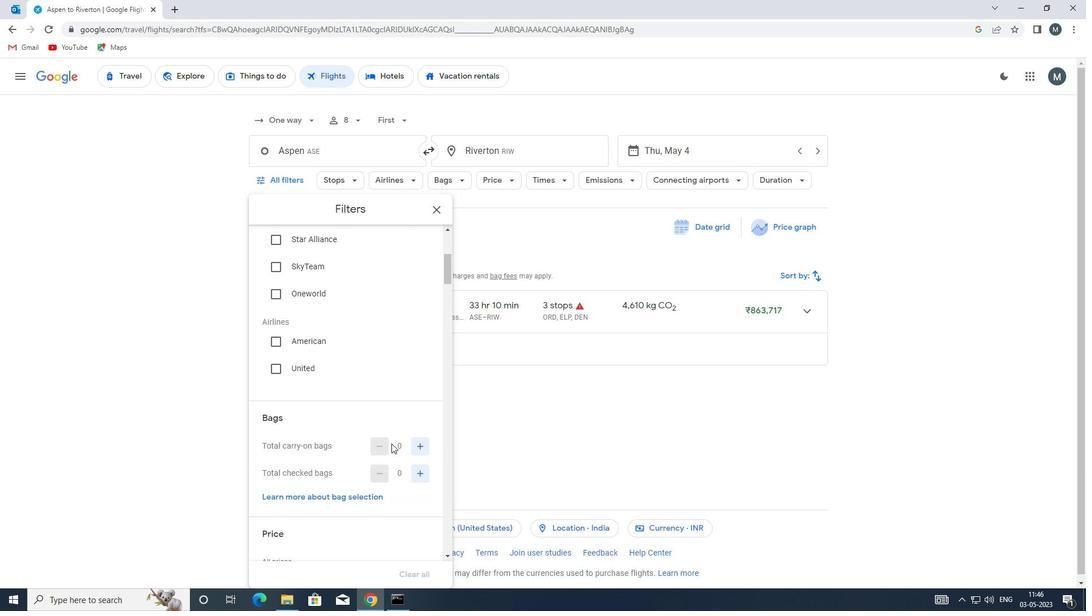 
Action: Mouse moved to (387, 439)
Screenshot: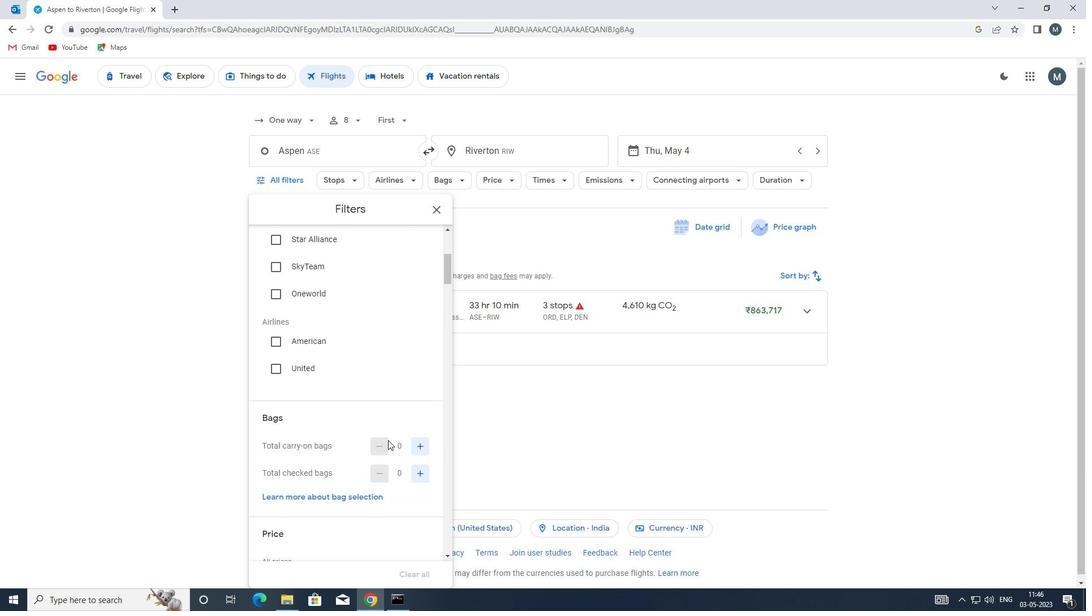 
Action: Mouse scrolled (387, 439) with delta (0, 0)
Screenshot: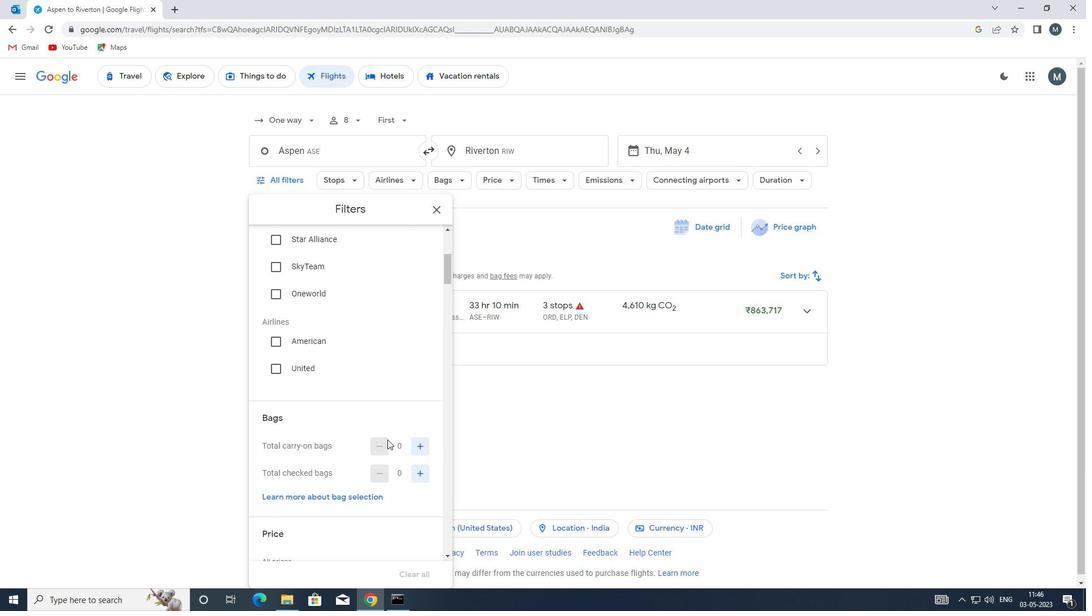 
Action: Mouse moved to (419, 359)
Screenshot: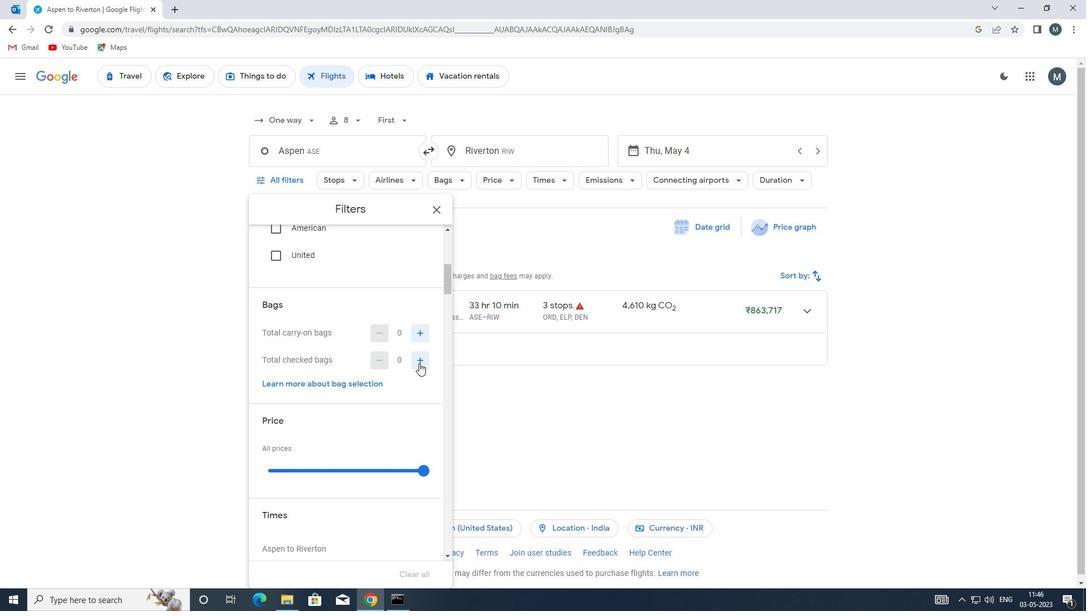 
Action: Mouse pressed left at (419, 359)
Screenshot: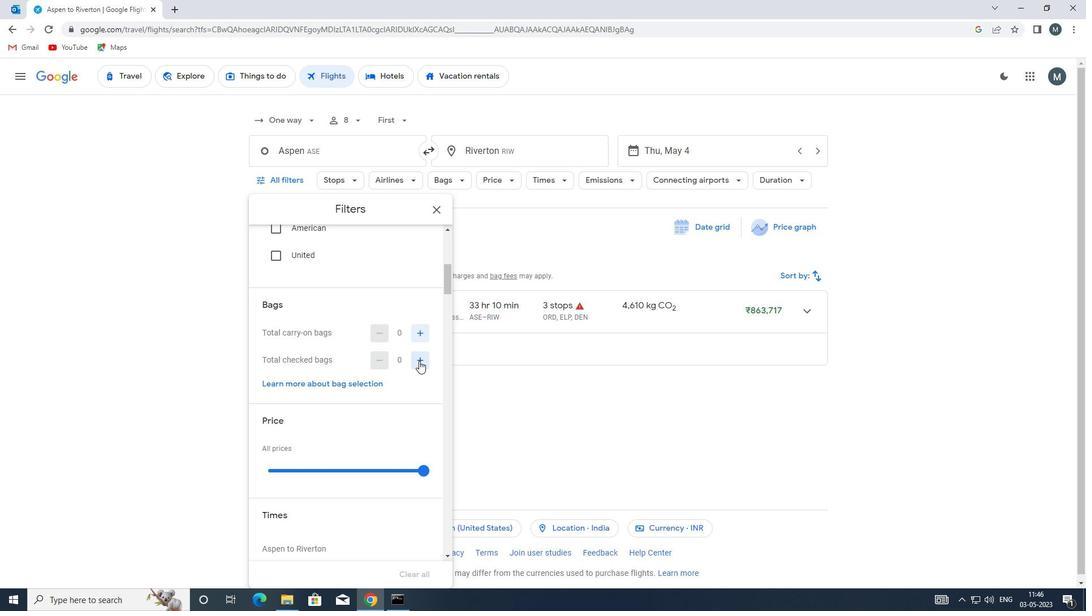 
Action: Mouse pressed left at (419, 359)
Screenshot: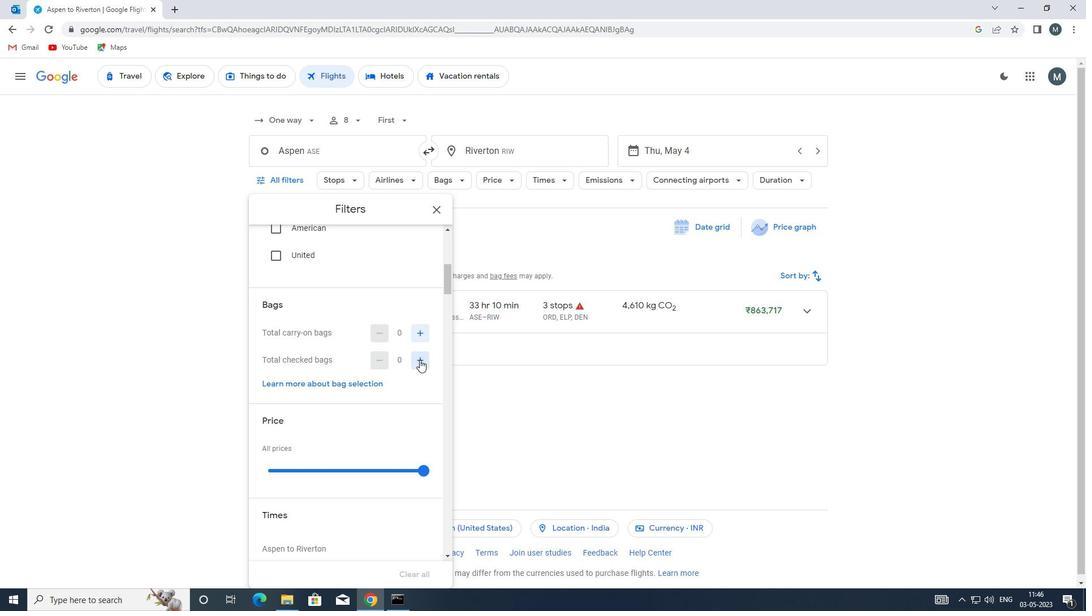 
Action: Mouse pressed left at (419, 359)
Screenshot: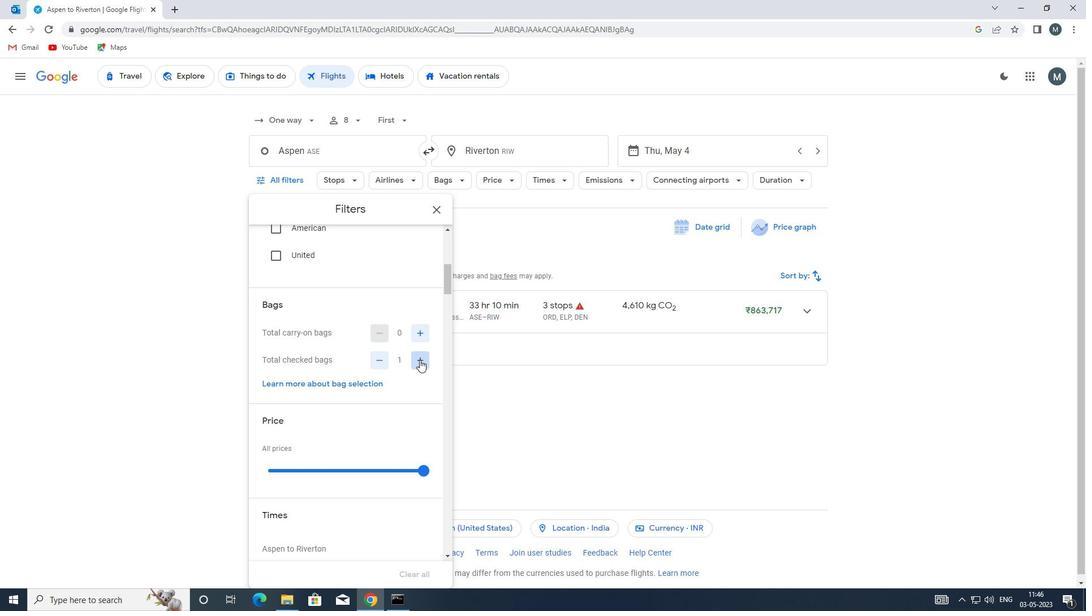 
Action: Mouse pressed left at (419, 359)
Screenshot: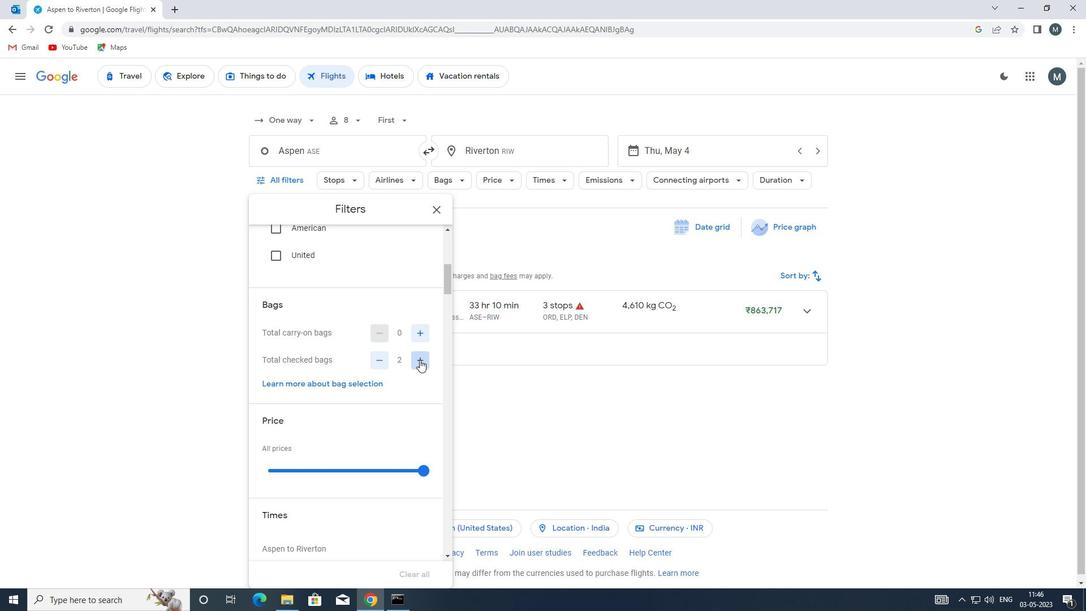 
Action: Mouse pressed left at (419, 359)
Screenshot: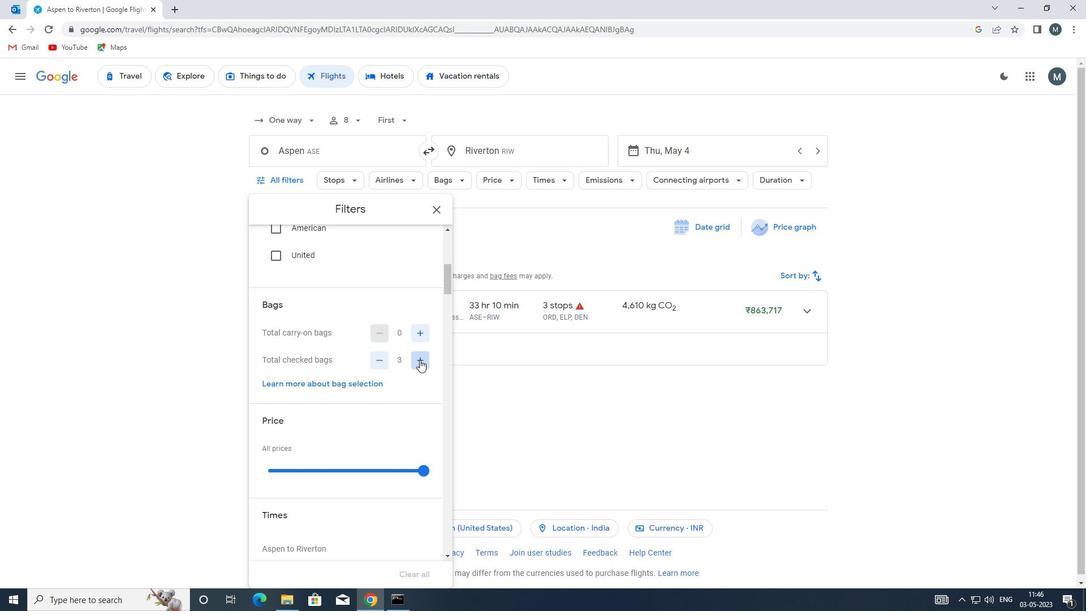
Action: Mouse pressed left at (419, 359)
Screenshot: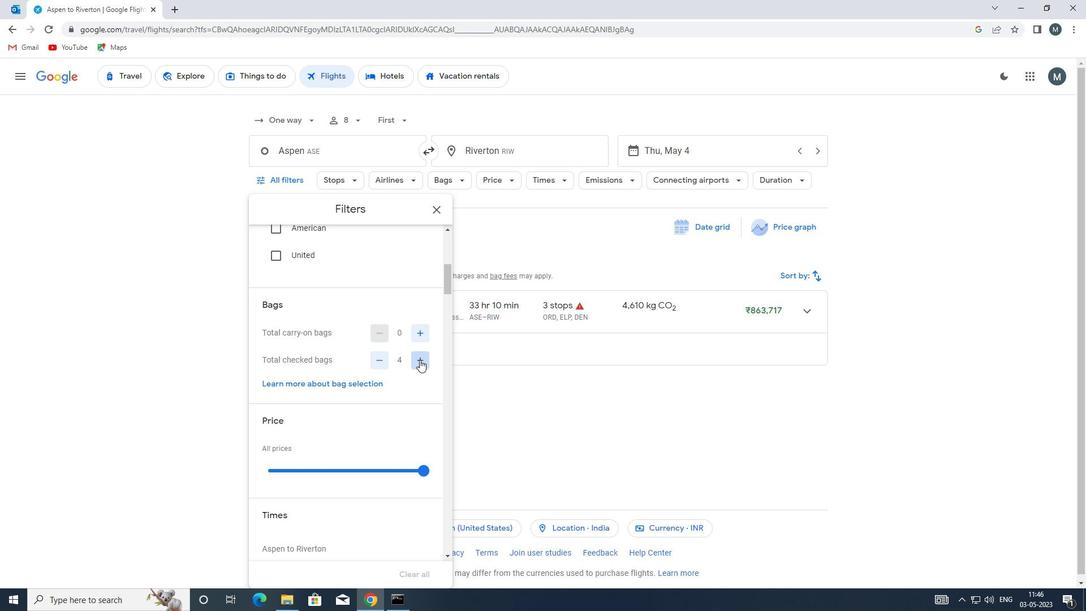 
Action: Mouse pressed left at (419, 359)
Screenshot: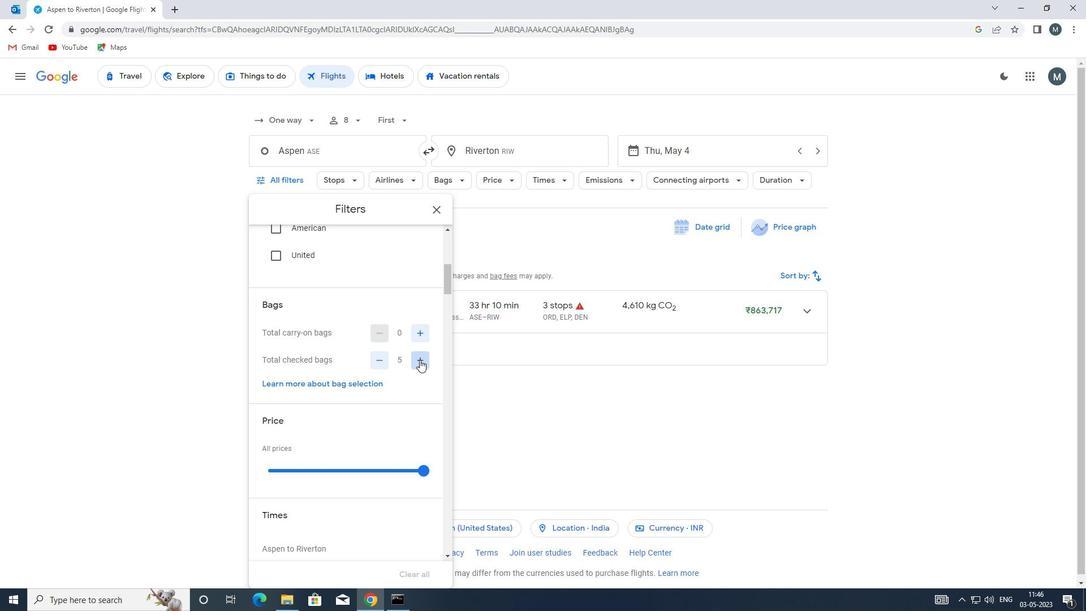 
Action: Mouse moved to (339, 369)
Screenshot: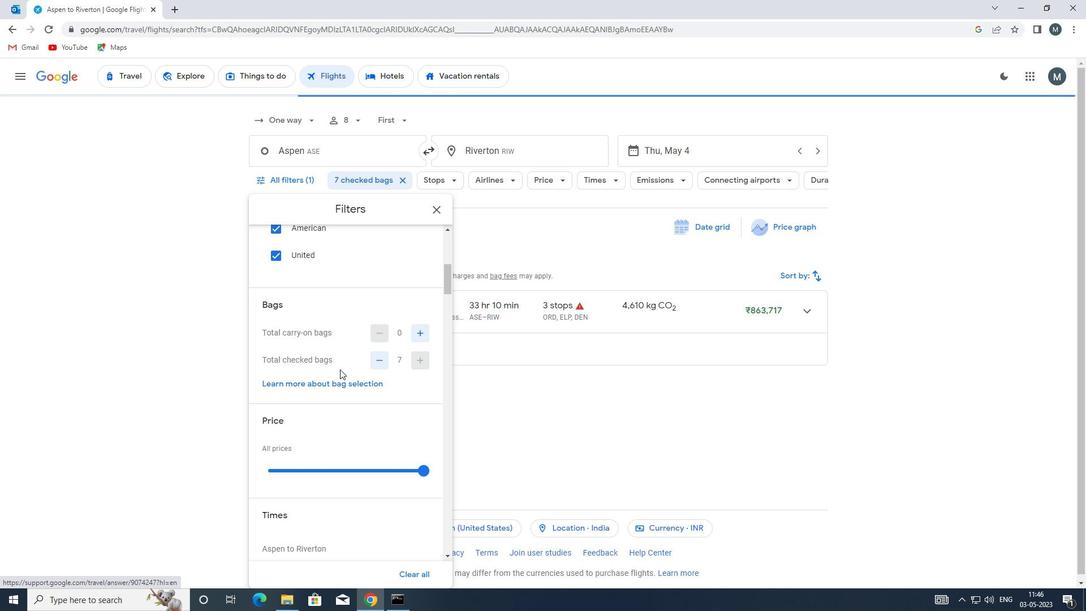 
Action: Mouse scrolled (339, 368) with delta (0, 0)
Screenshot: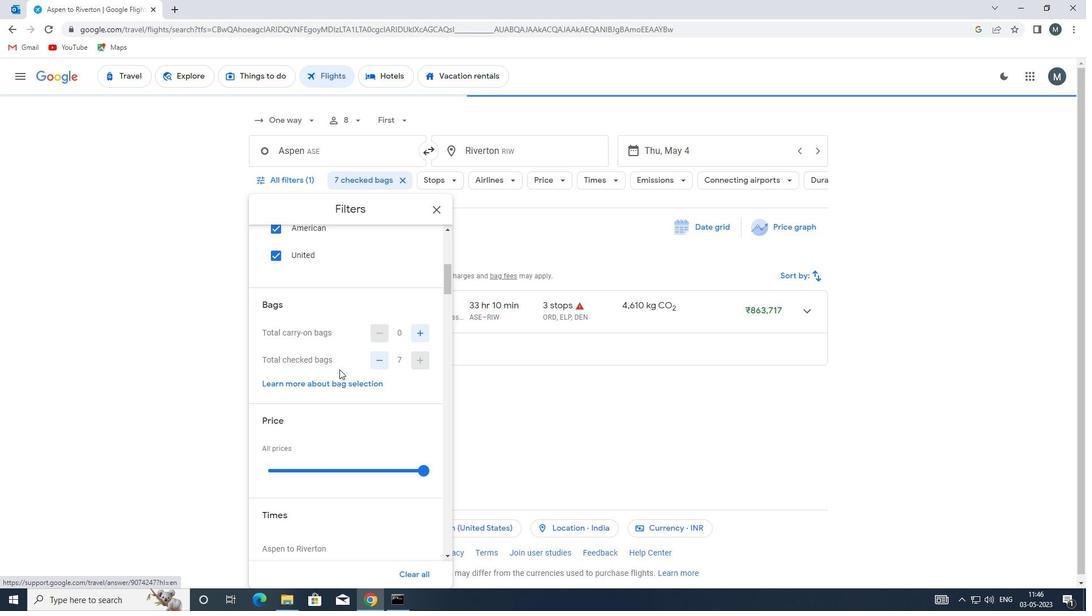 
Action: Mouse scrolled (339, 368) with delta (0, 0)
Screenshot: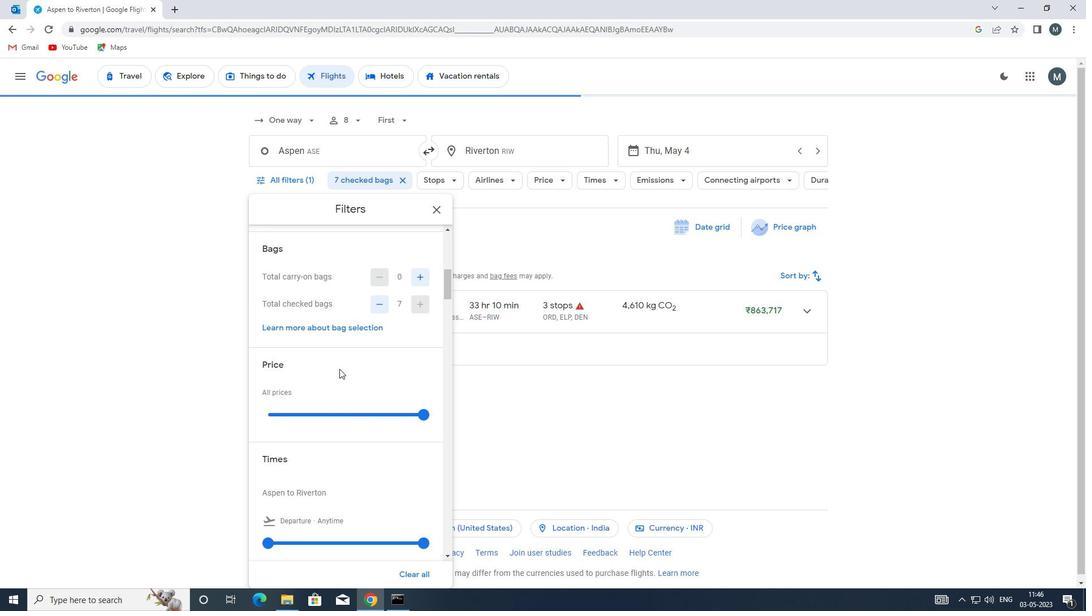 
Action: Mouse moved to (341, 355)
Screenshot: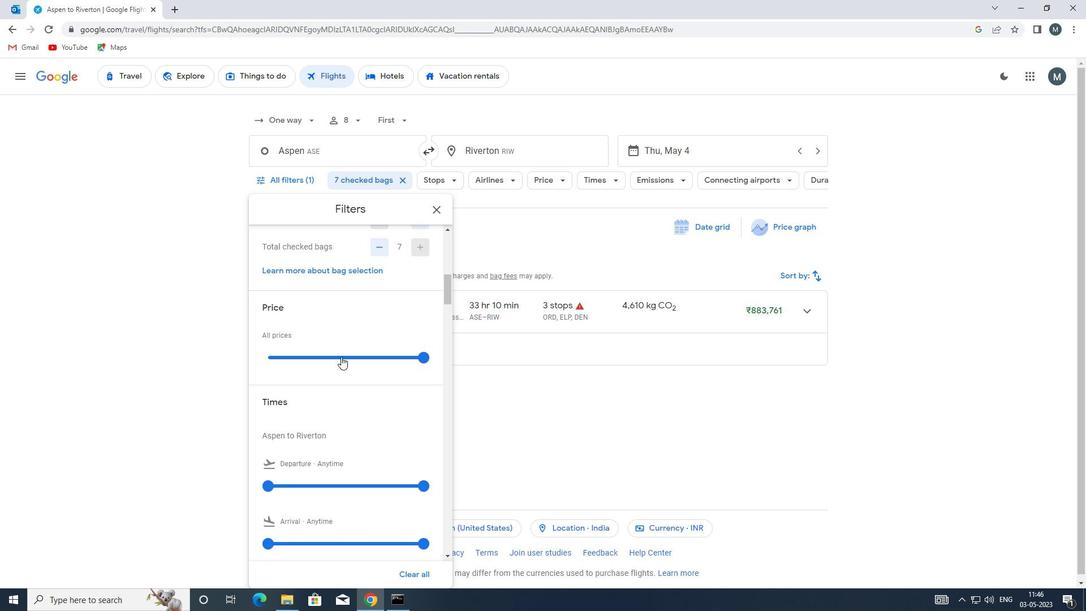 
Action: Mouse pressed left at (341, 355)
Screenshot: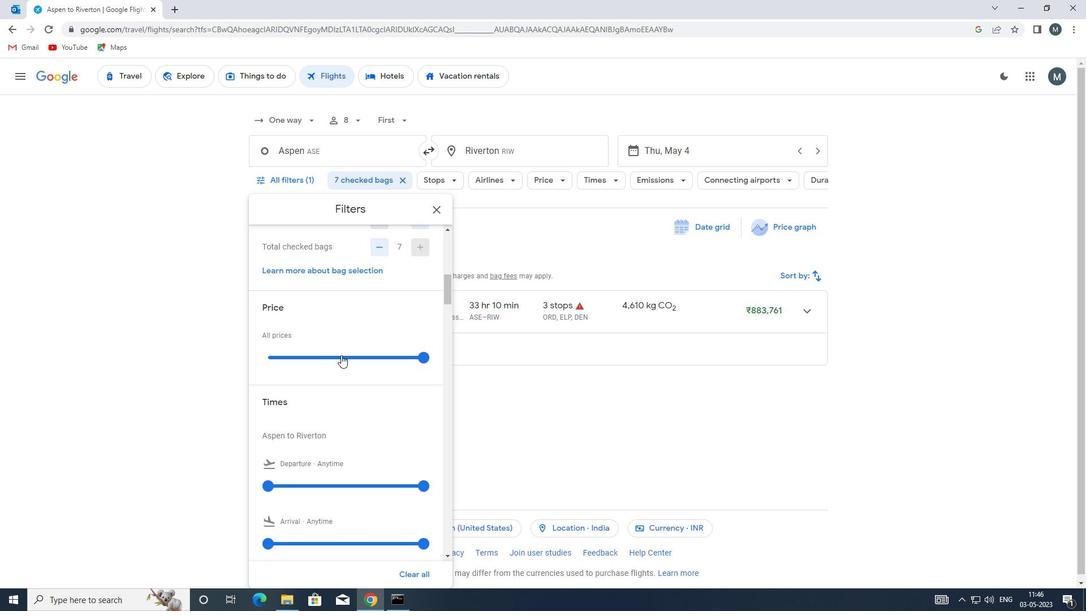 
Action: Mouse pressed left at (341, 355)
Screenshot: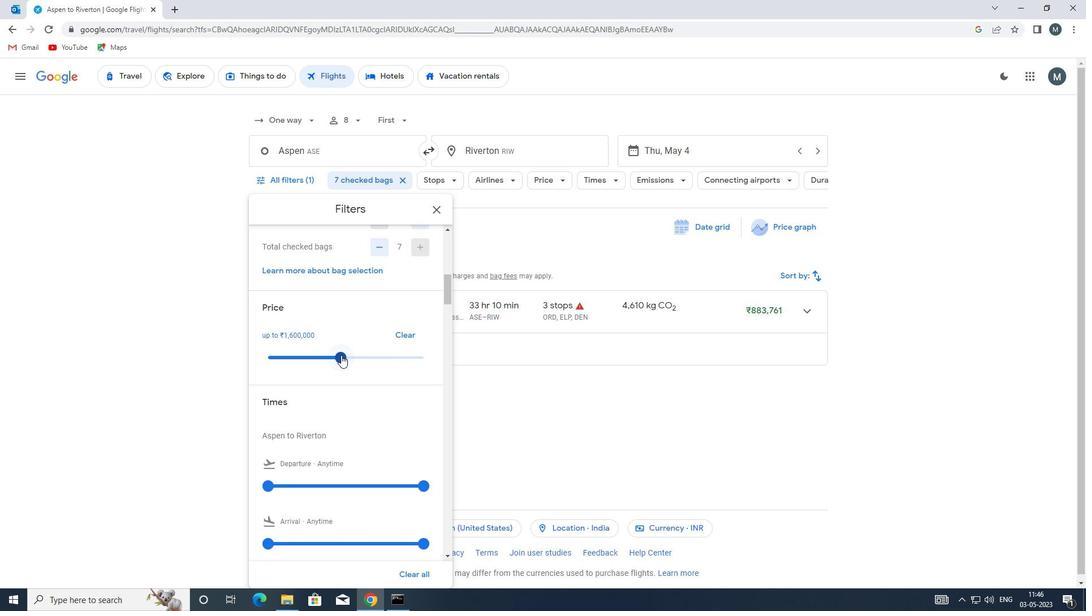 
Action: Mouse moved to (306, 352)
Screenshot: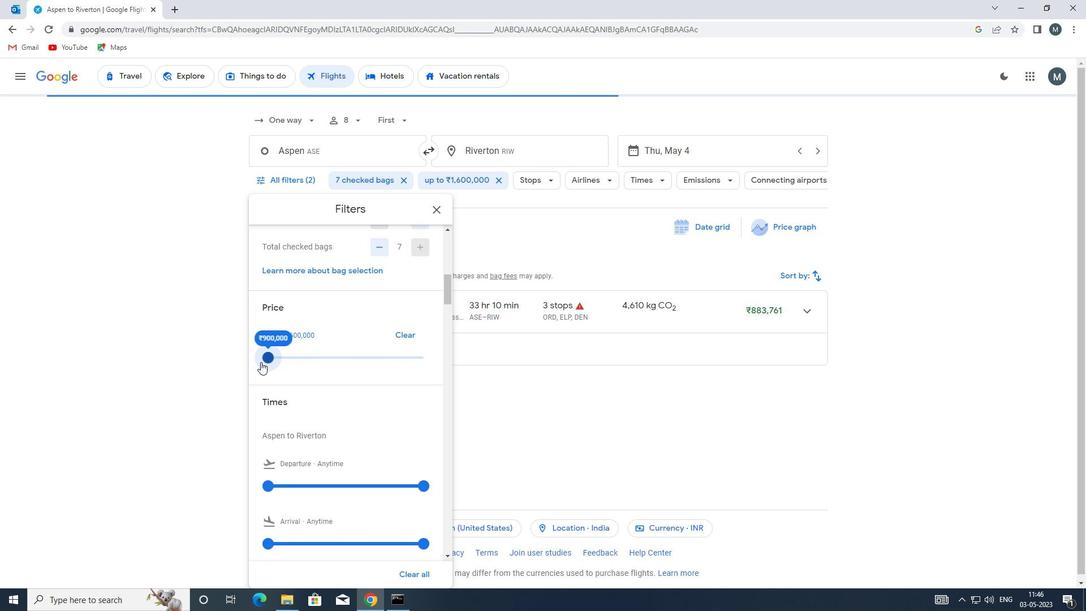 
Action: Mouse scrolled (306, 351) with delta (0, 0)
Screenshot: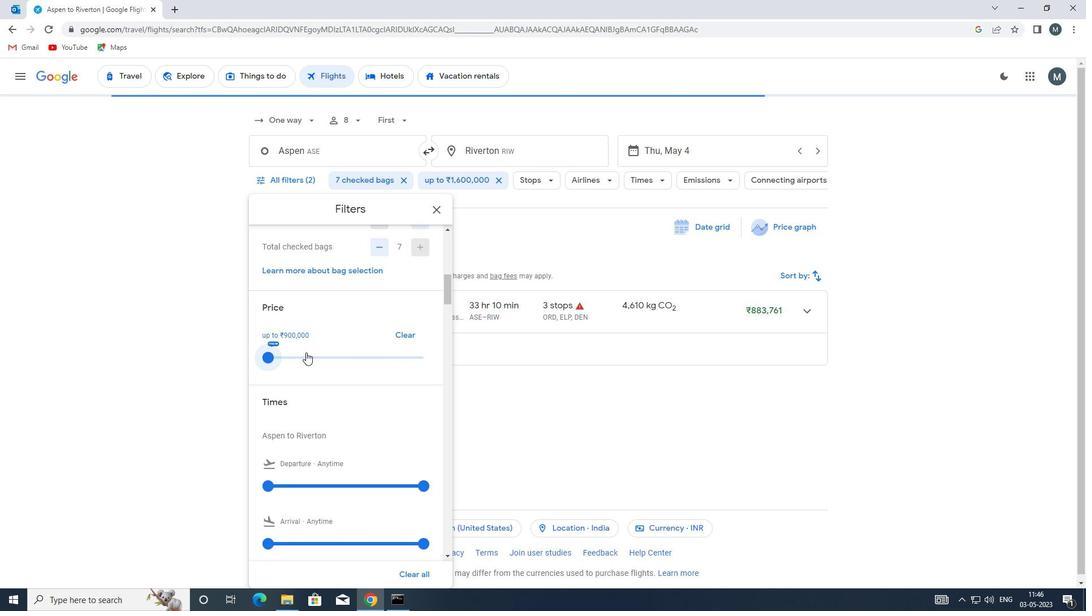 
Action: Mouse moved to (306, 352)
Screenshot: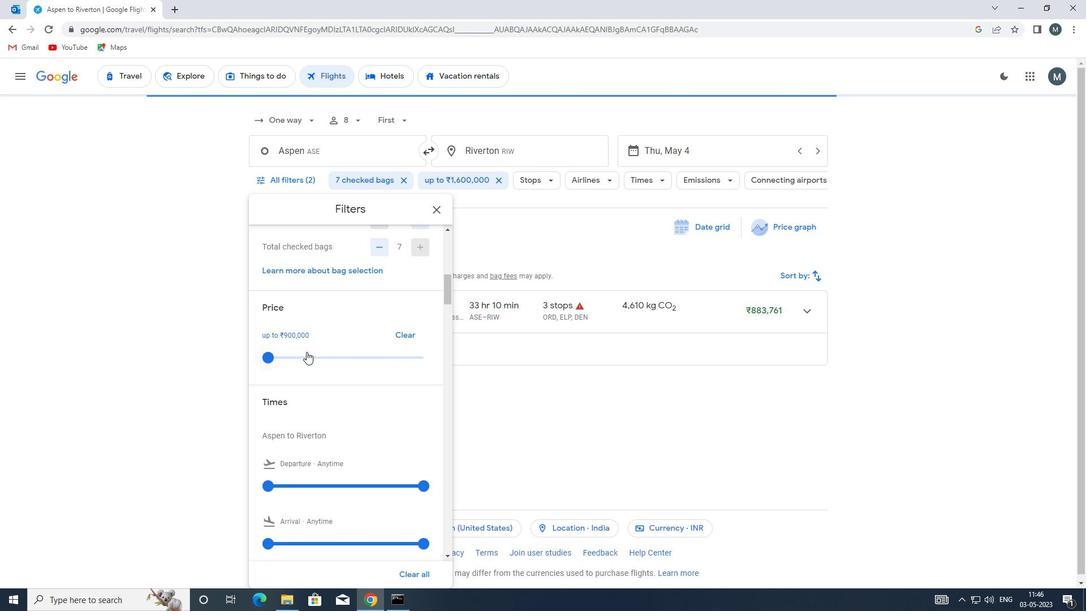 
Action: Mouse scrolled (306, 351) with delta (0, 0)
Screenshot: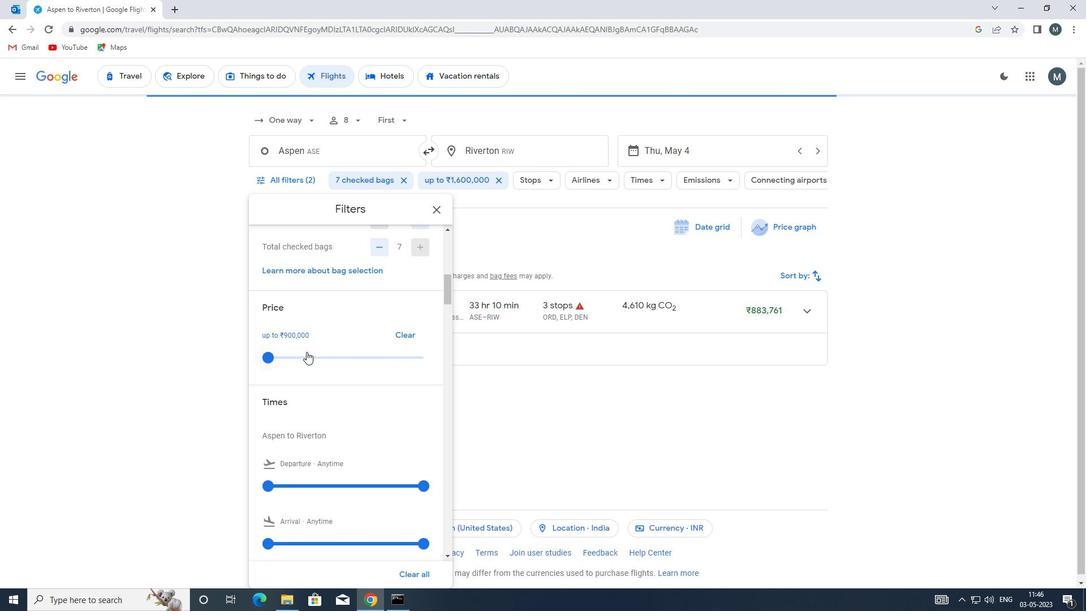 
Action: Mouse moved to (322, 346)
Screenshot: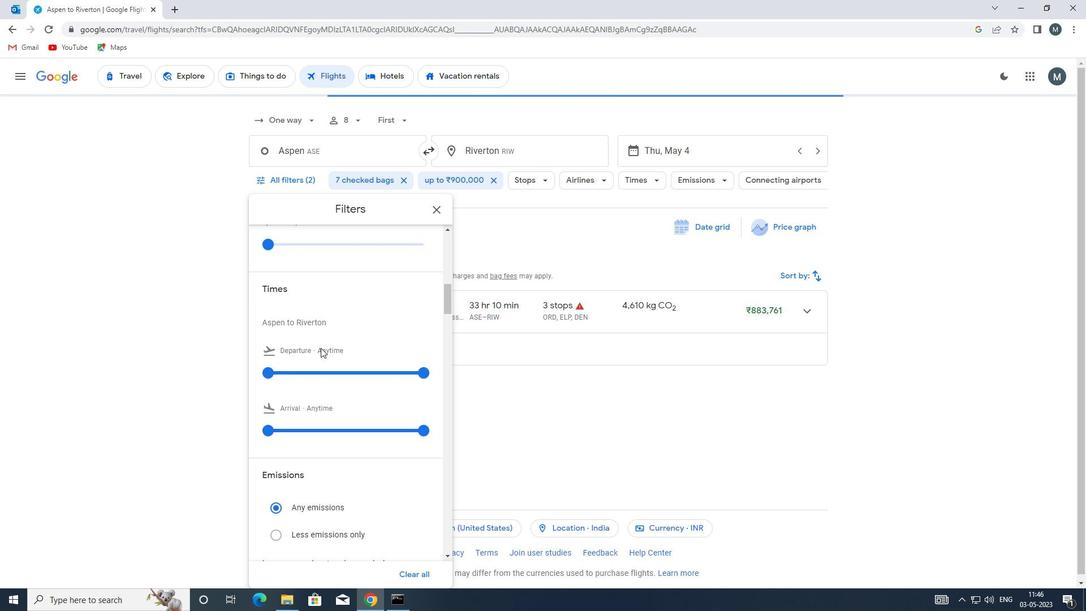 
Action: Mouse scrolled (322, 346) with delta (0, 0)
Screenshot: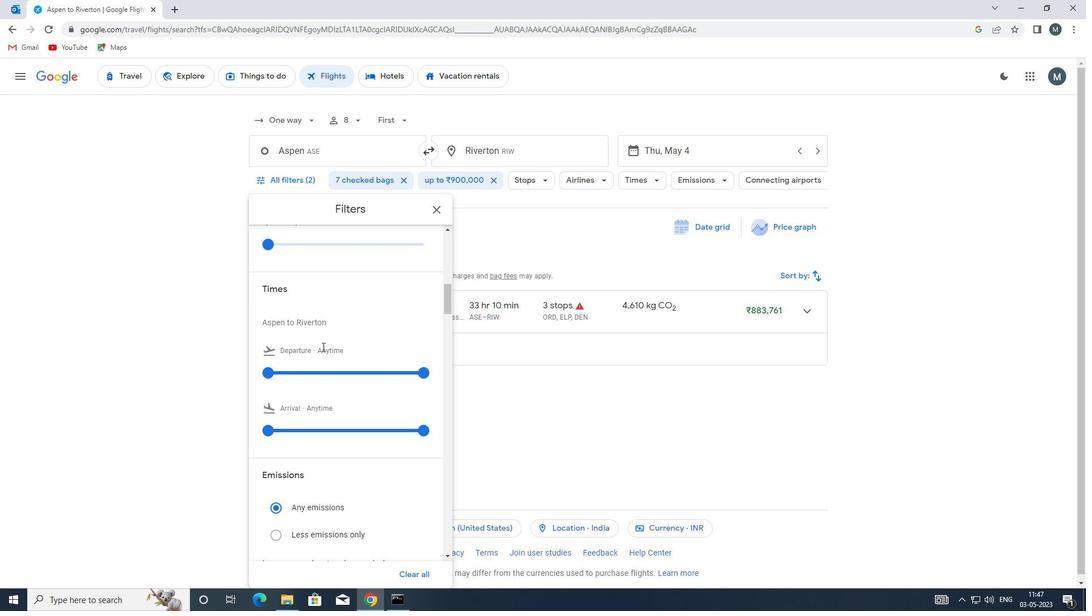 
Action: Mouse moved to (276, 315)
Screenshot: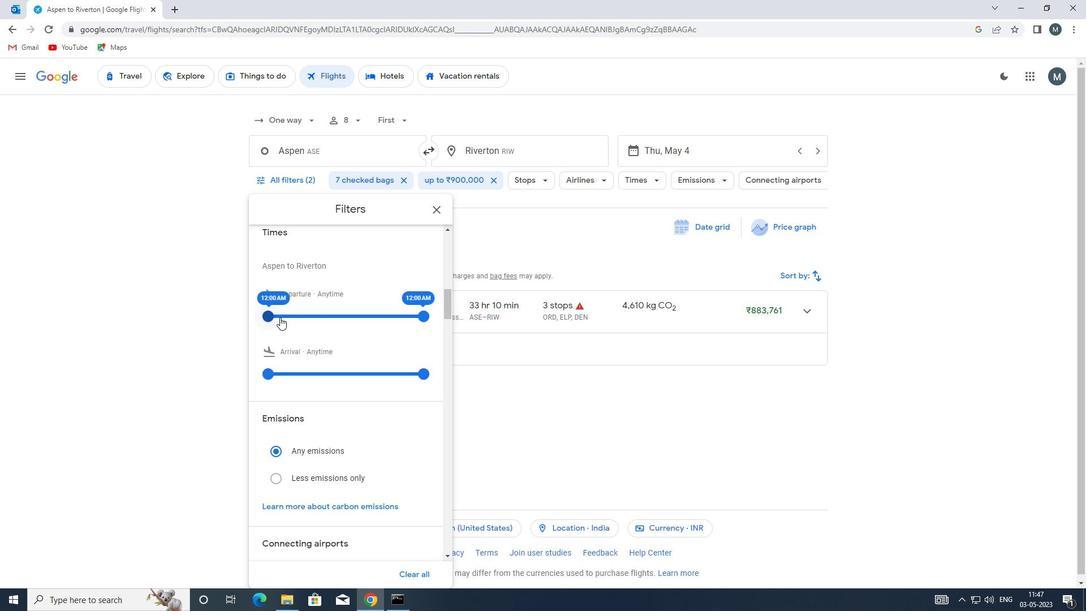 
Action: Mouse pressed left at (276, 315)
Screenshot: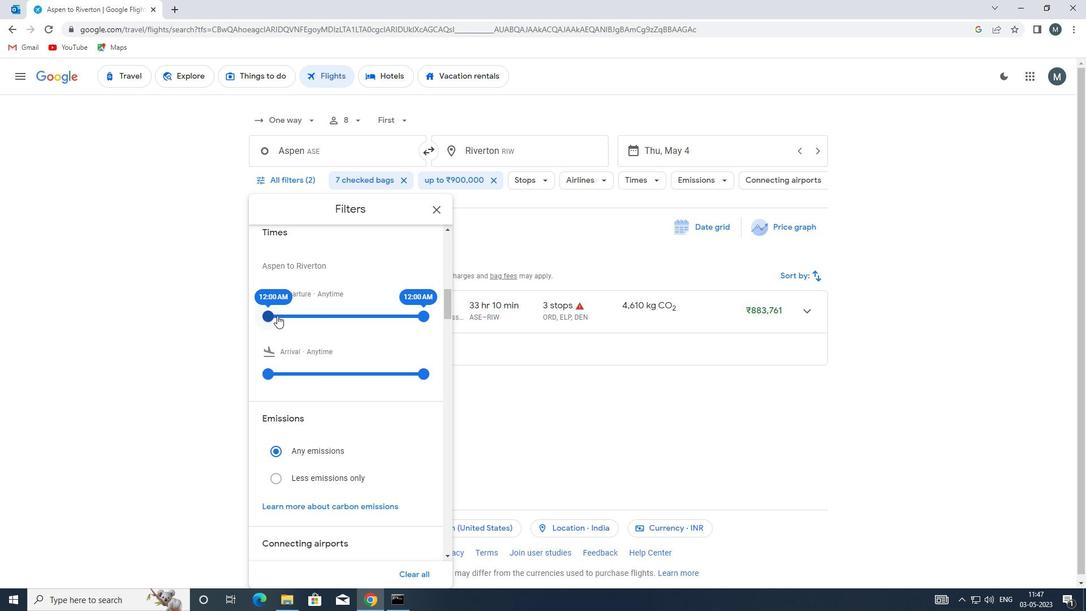 
Action: Mouse moved to (416, 314)
Screenshot: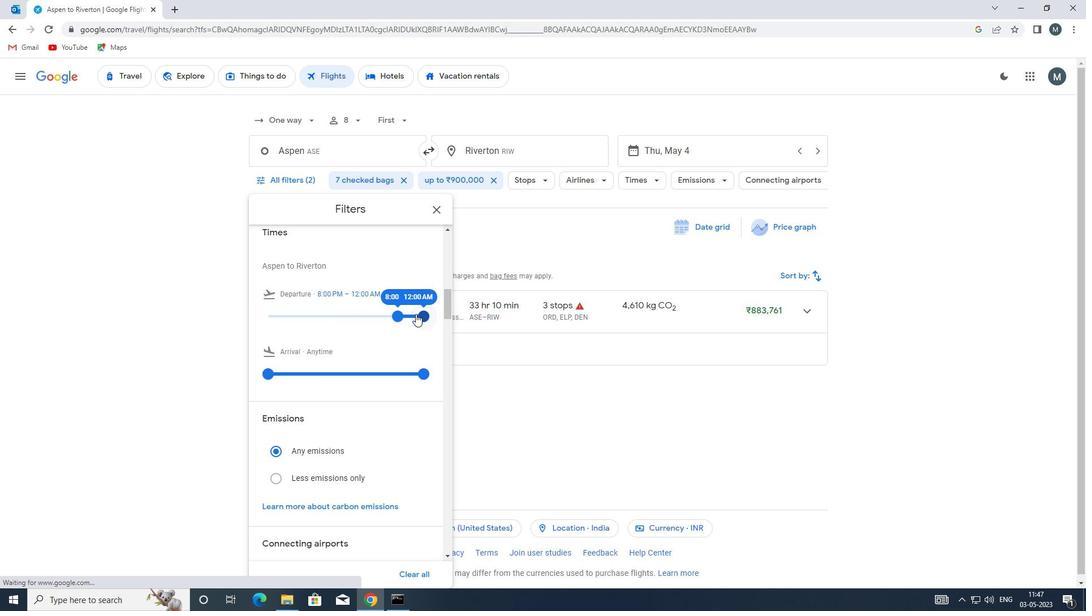 
Action: Mouse pressed left at (416, 314)
Screenshot: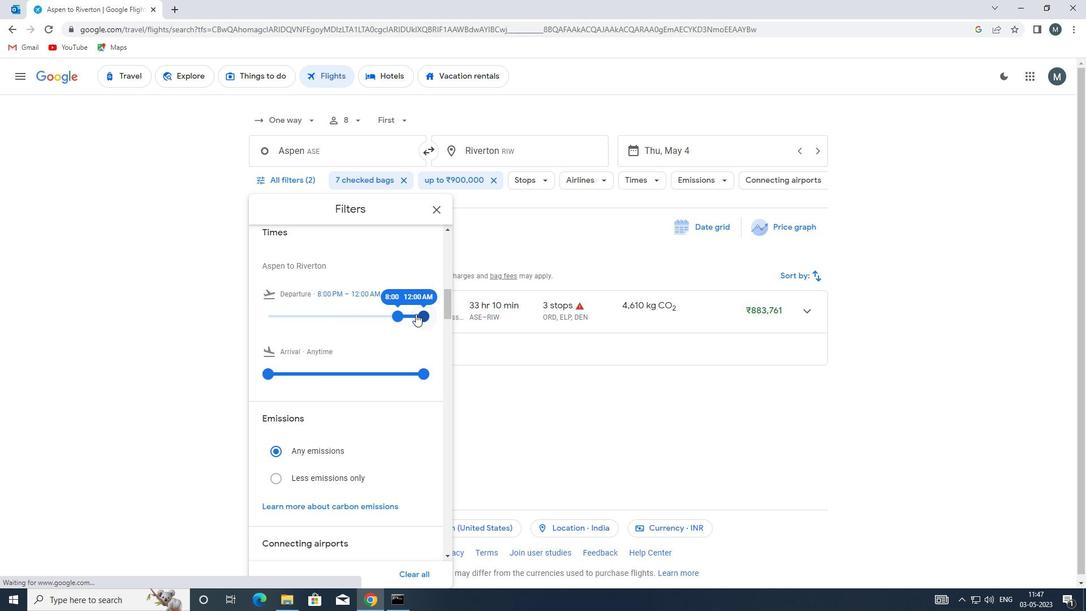
Action: Mouse moved to (392, 314)
Screenshot: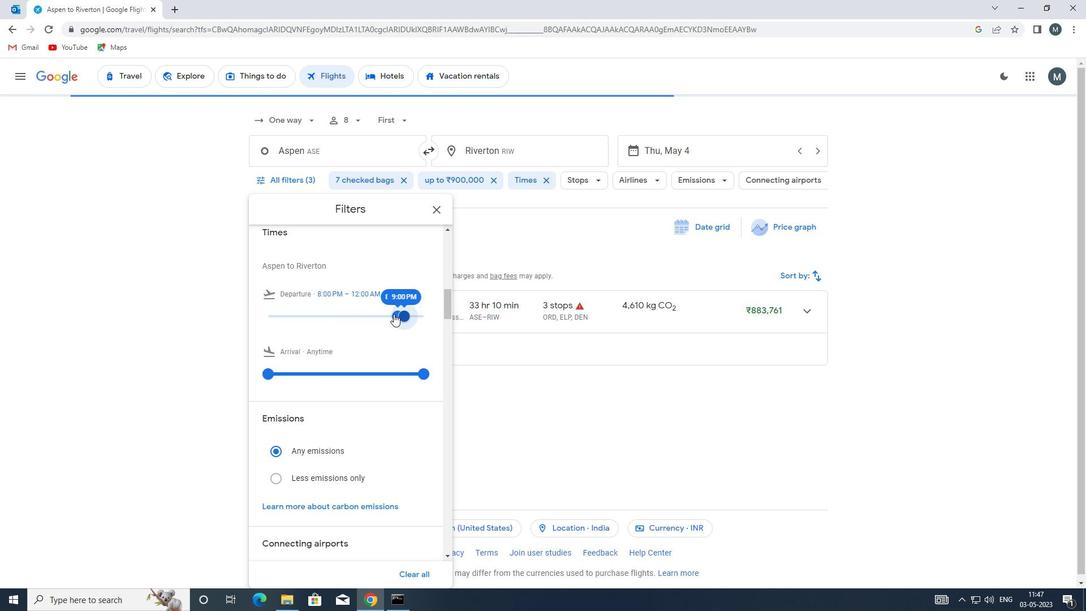
Action: Mouse scrolled (392, 313) with delta (0, 0)
Screenshot: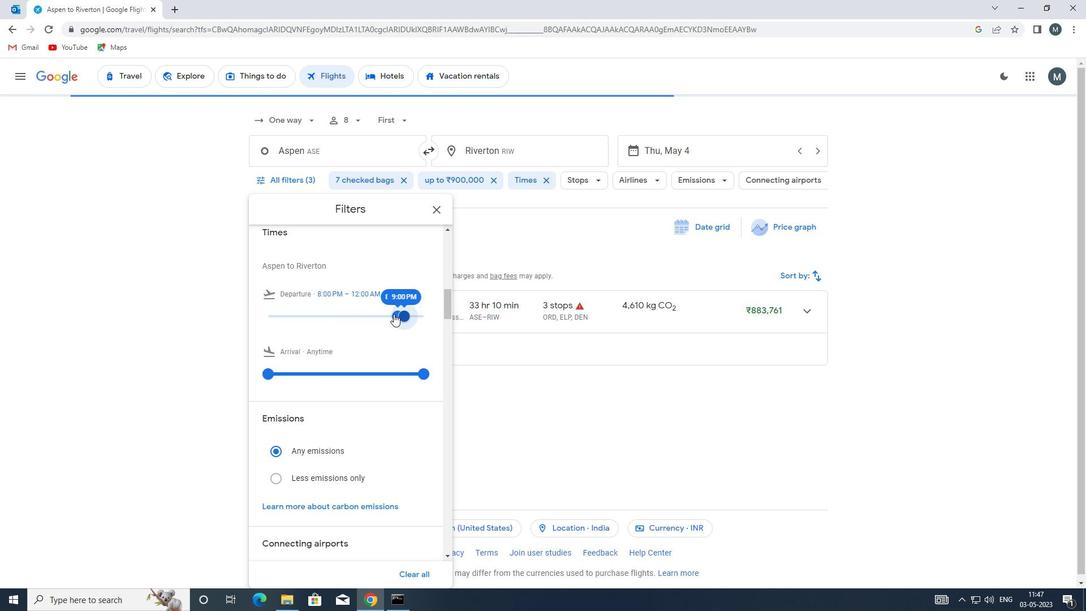 
Action: Mouse moved to (390, 315)
Screenshot: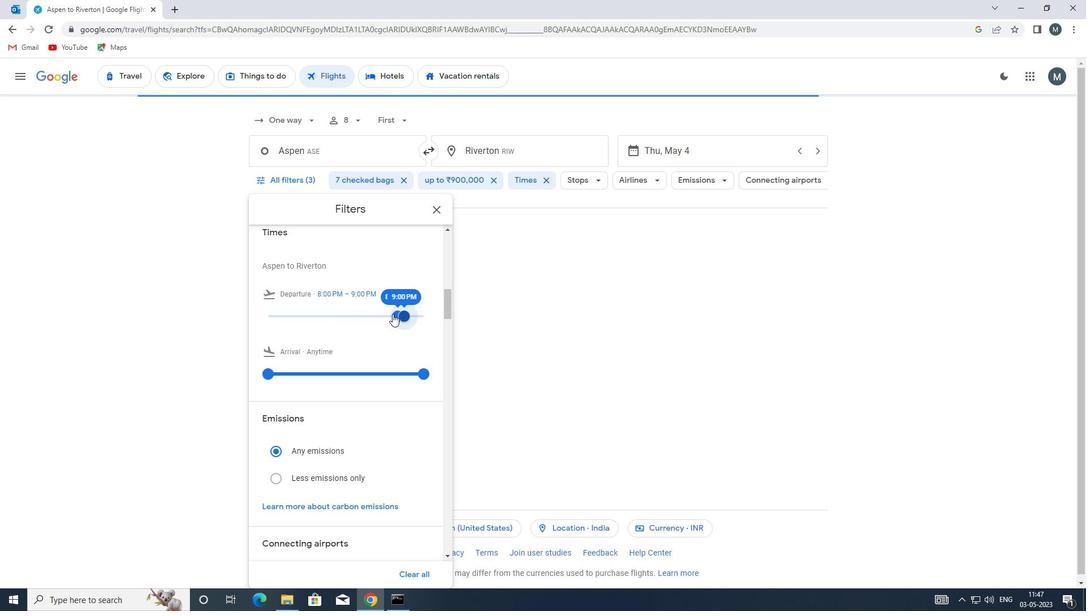 
Action: Mouse scrolled (390, 315) with delta (0, 0)
Screenshot: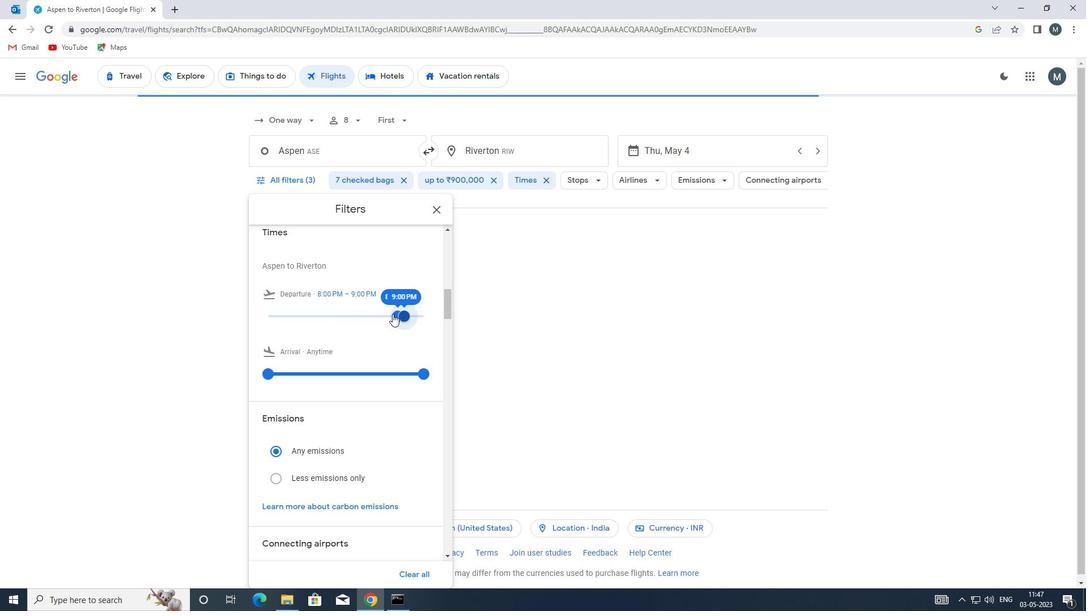 
Action: Mouse moved to (437, 211)
Screenshot: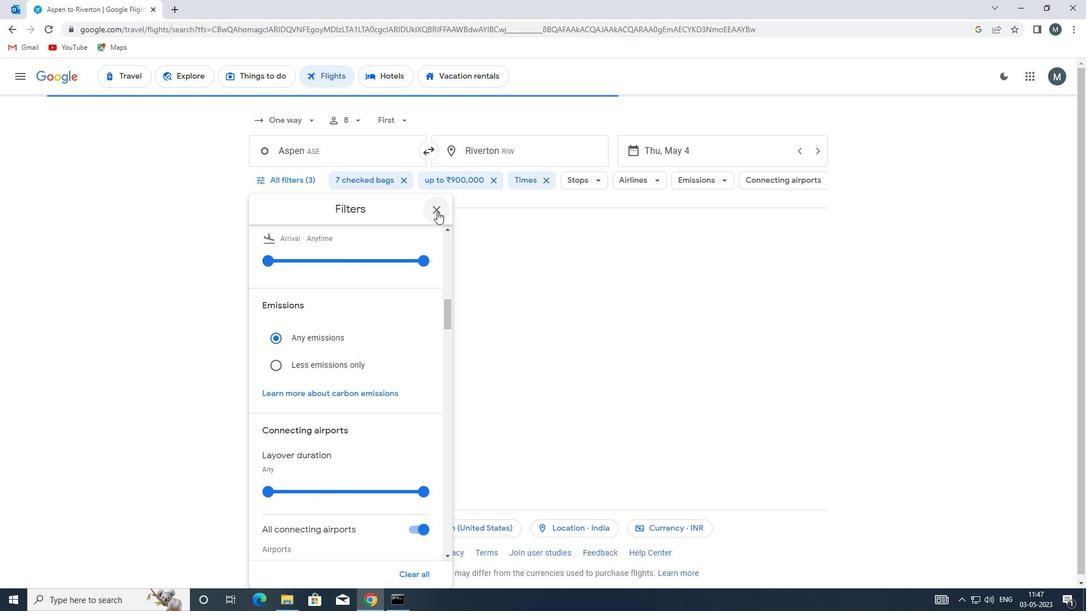 
Action: Mouse pressed left at (437, 211)
Screenshot: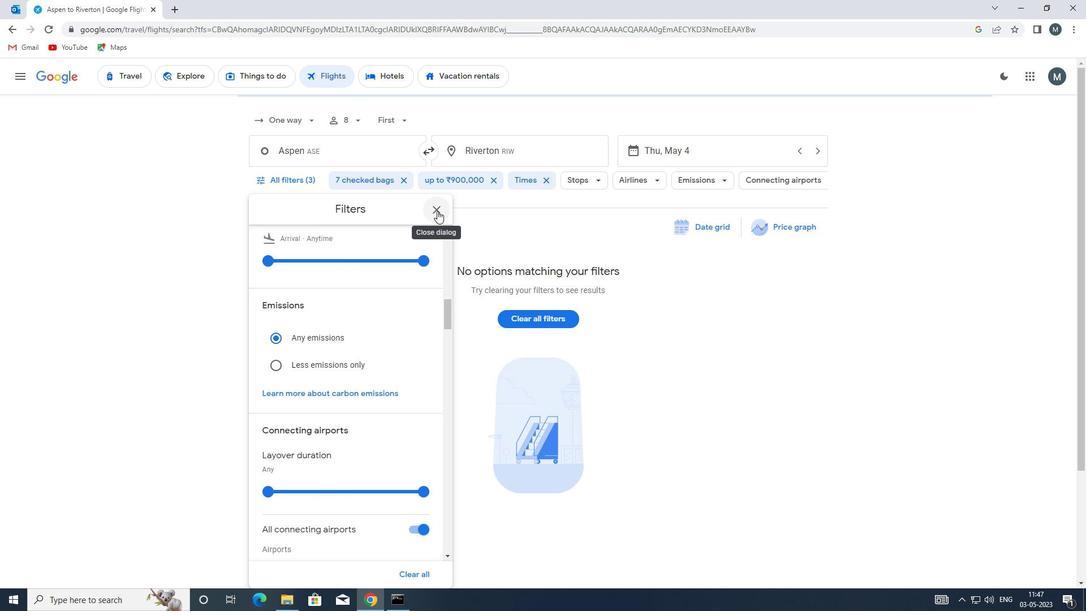 
